 Task: Create a due date automation trigger when advanced on, on the wednesday after a card is due add content with a name not starting with resume at 11:00 AM.
Action: Mouse moved to (1236, 177)
Screenshot: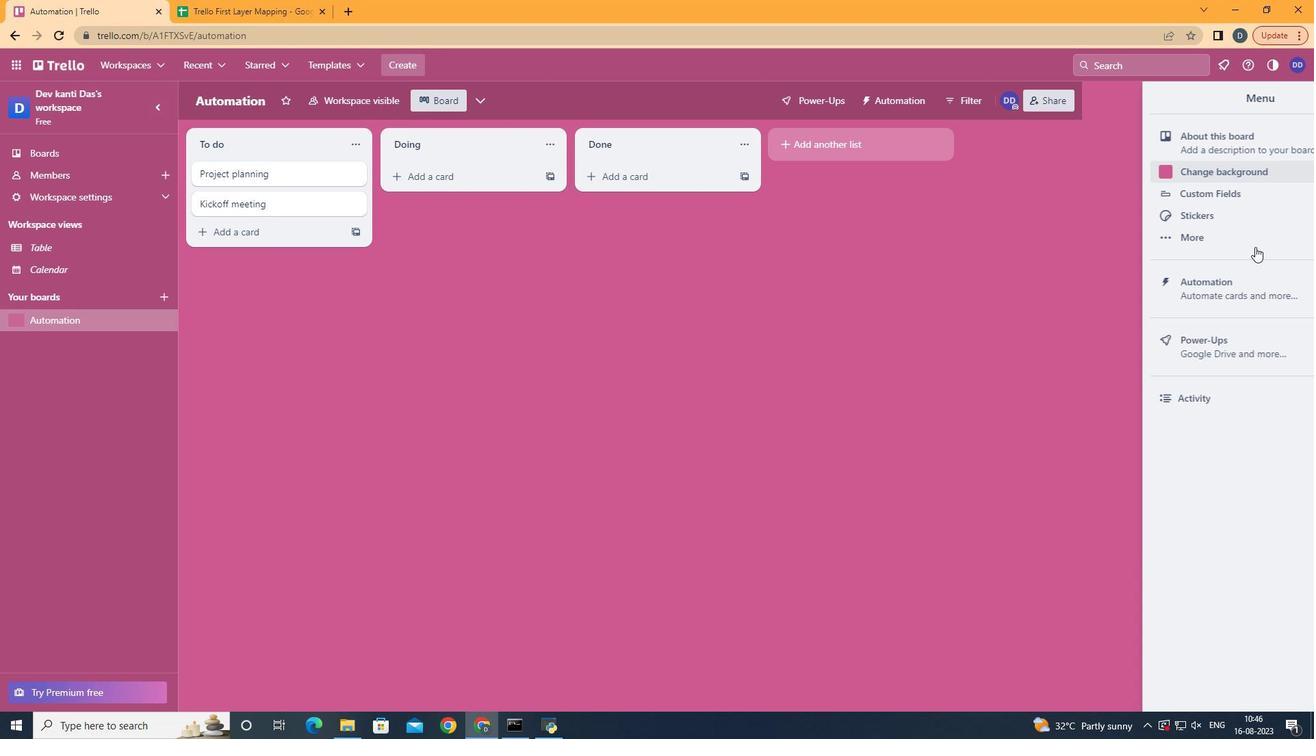 
Action: Mouse pressed left at (1236, 177)
Screenshot: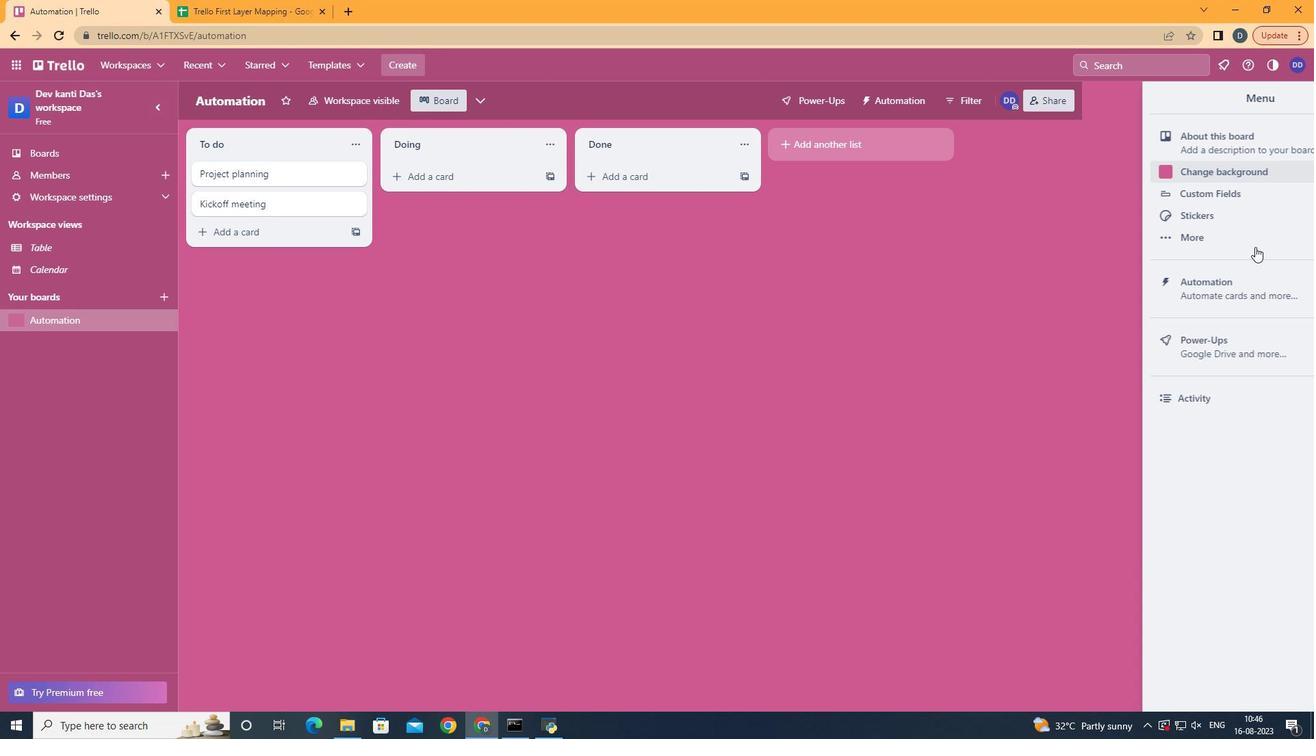 
Action: Mouse moved to (1174, 329)
Screenshot: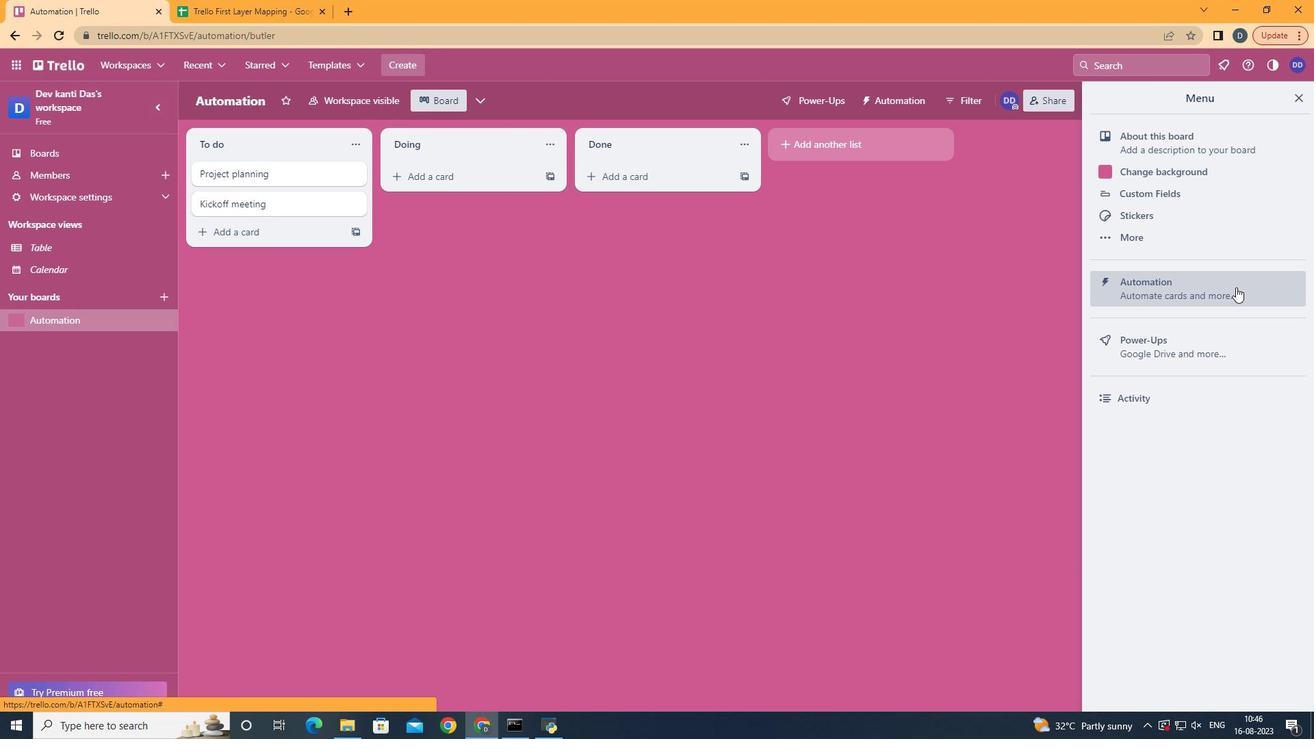 
Action: Mouse pressed left at (1174, 329)
Screenshot: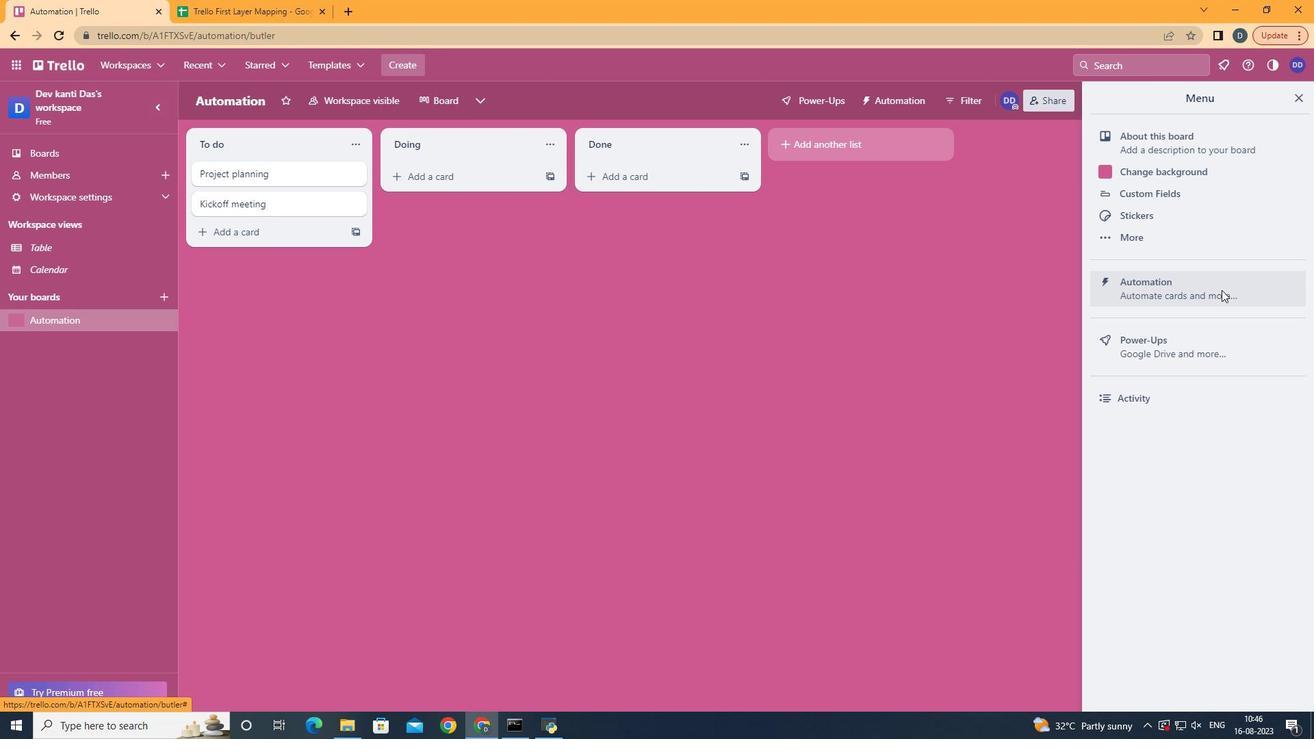 
Action: Mouse moved to (288, 314)
Screenshot: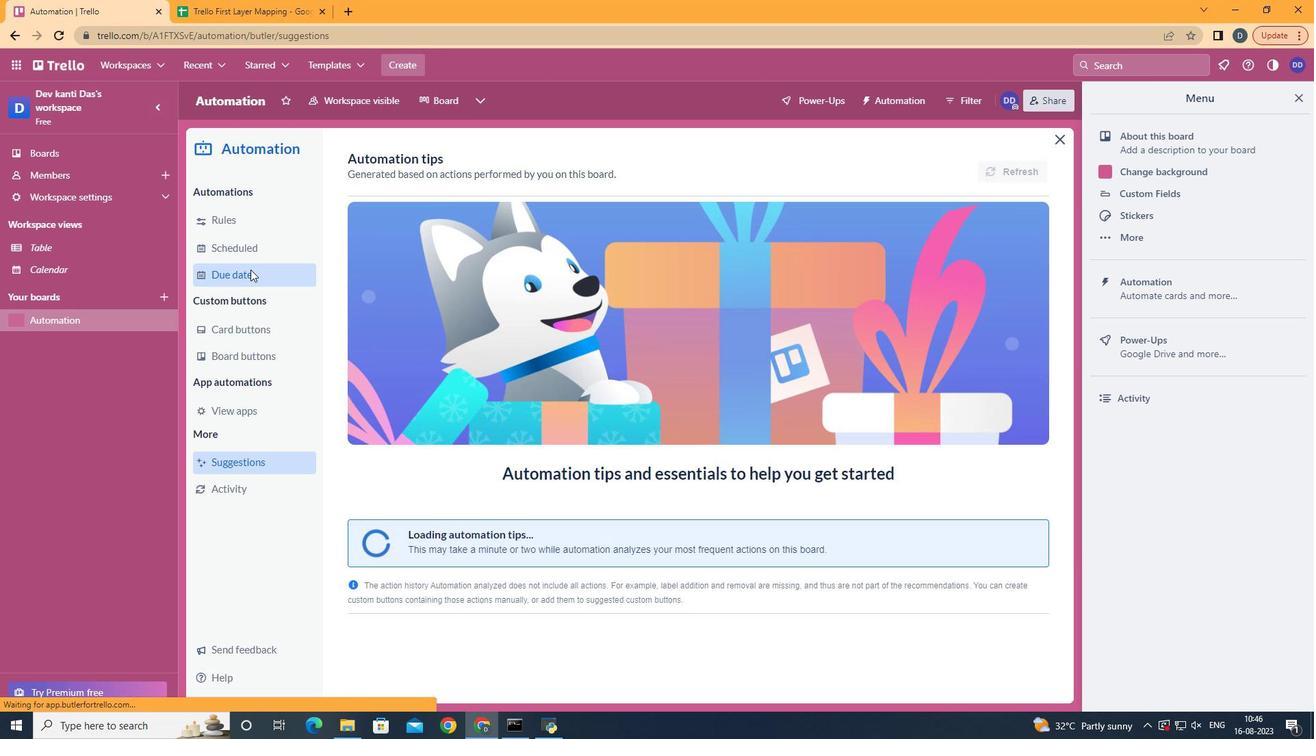 
Action: Mouse pressed left at (288, 314)
Screenshot: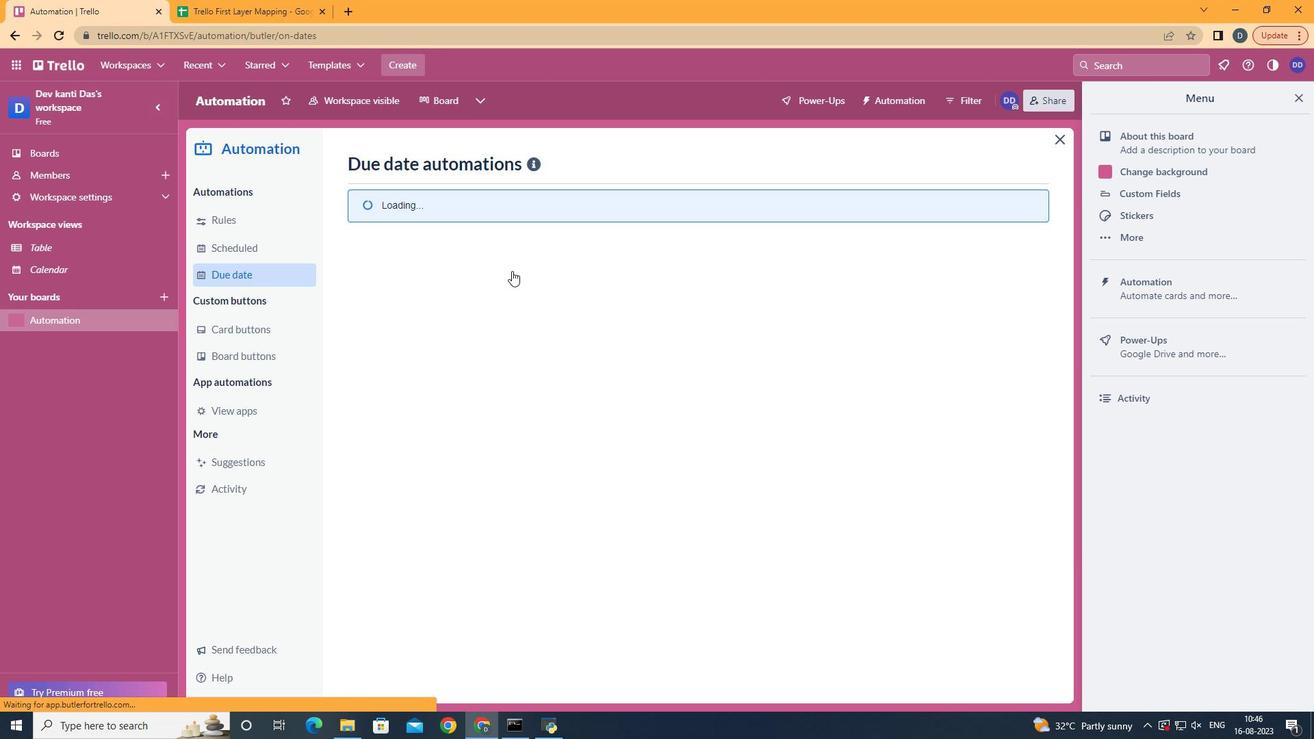 
Action: Mouse moved to (926, 221)
Screenshot: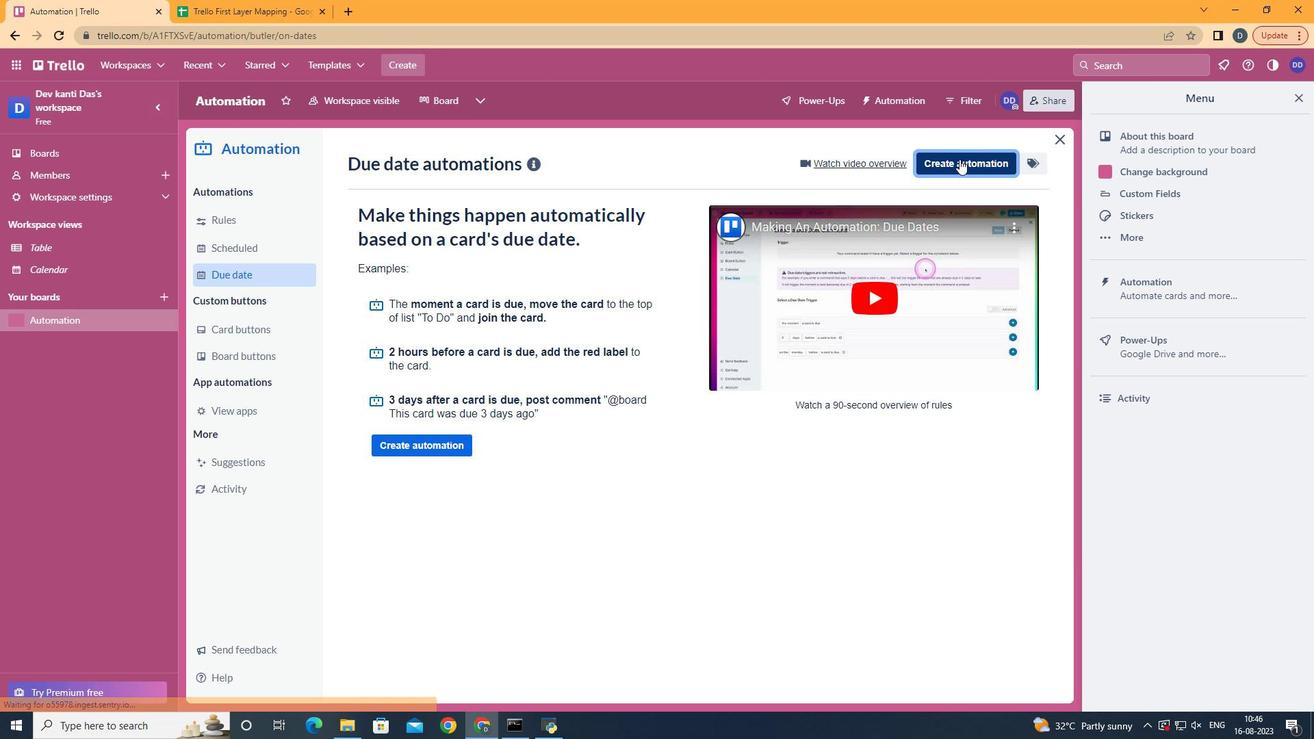 
Action: Mouse pressed left at (926, 221)
Screenshot: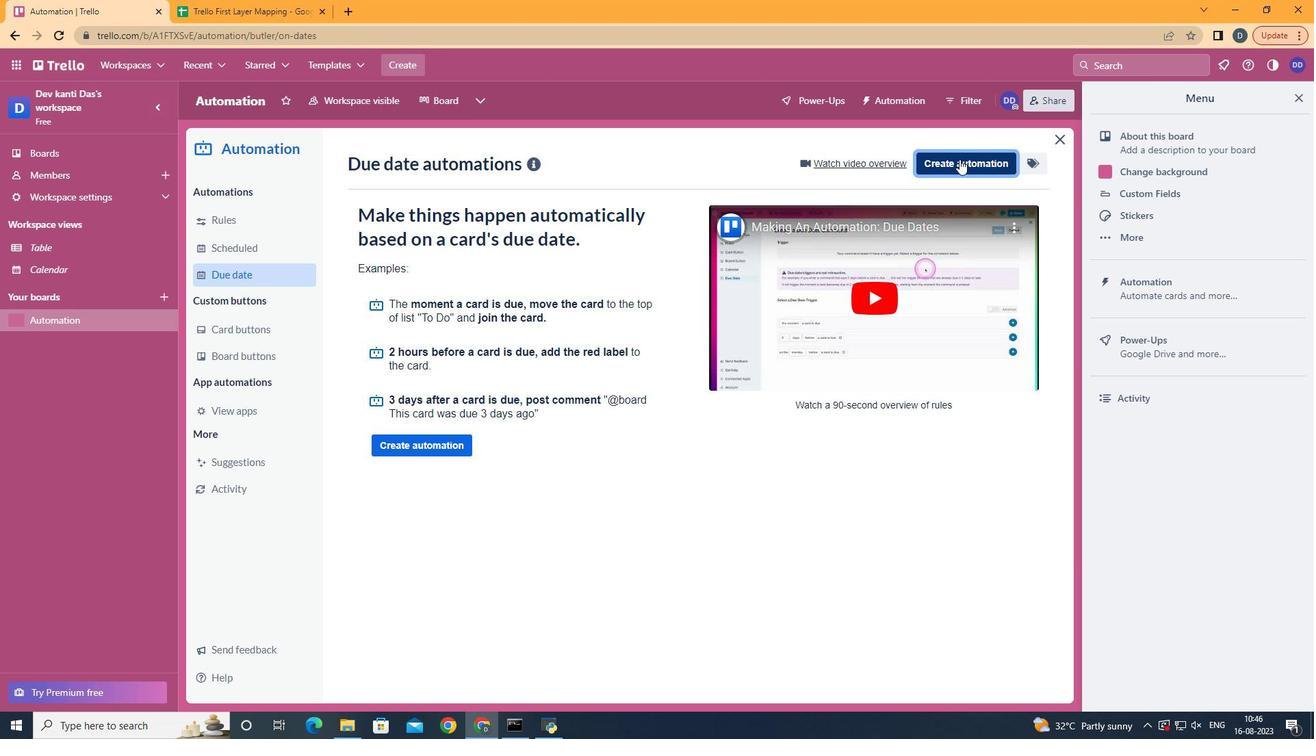 
Action: Mouse moved to (711, 341)
Screenshot: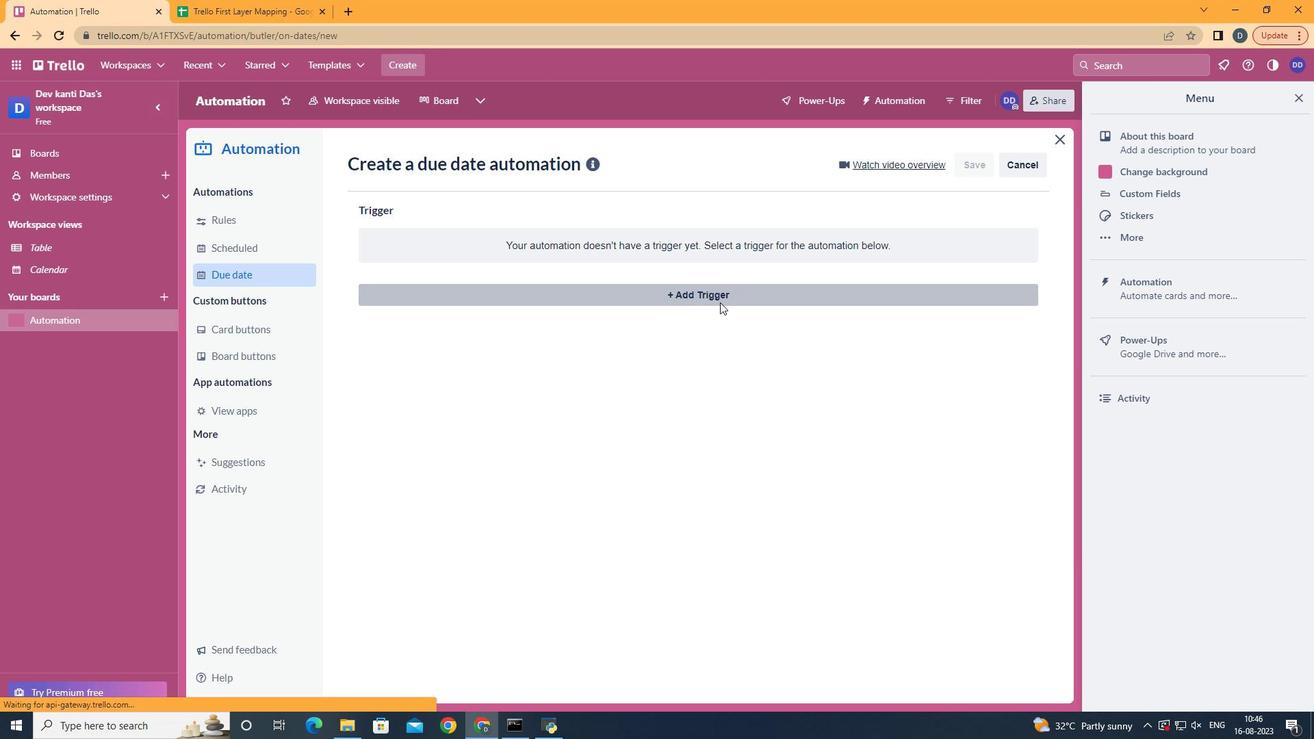
Action: Mouse pressed left at (711, 341)
Screenshot: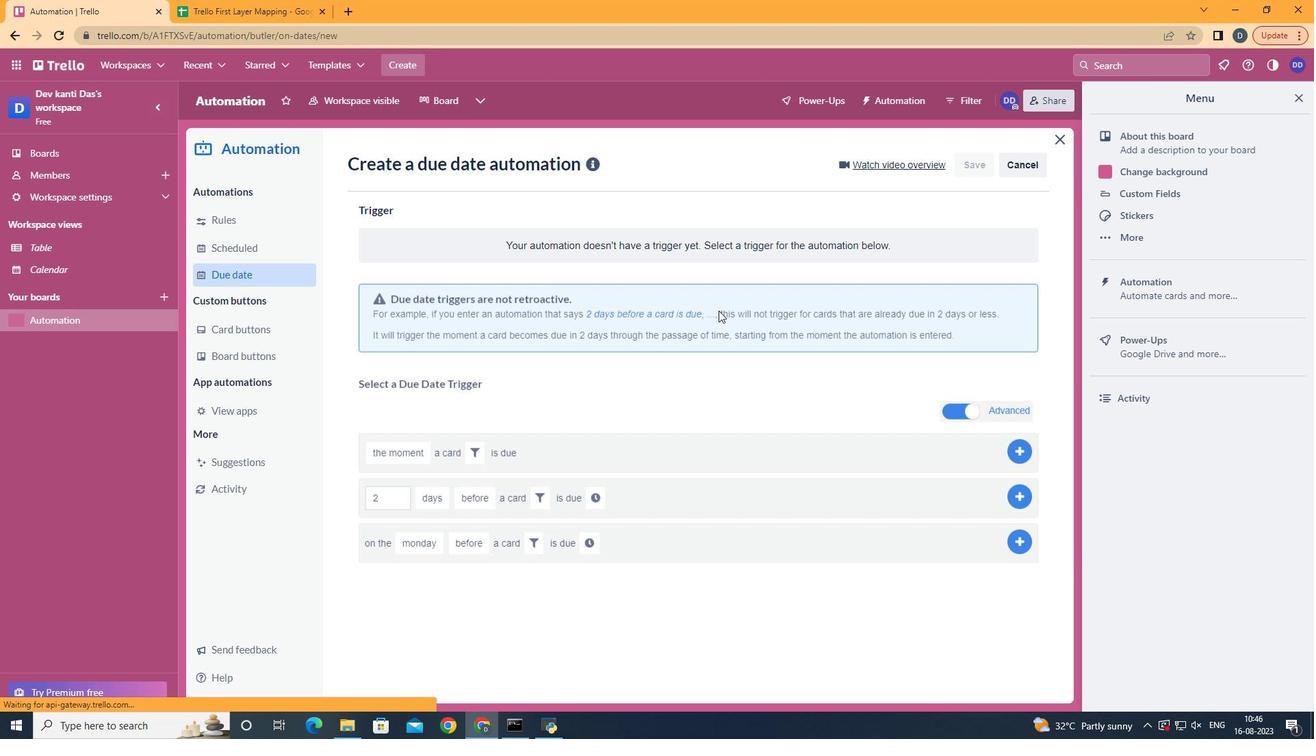 
Action: Mouse moved to (450, 436)
Screenshot: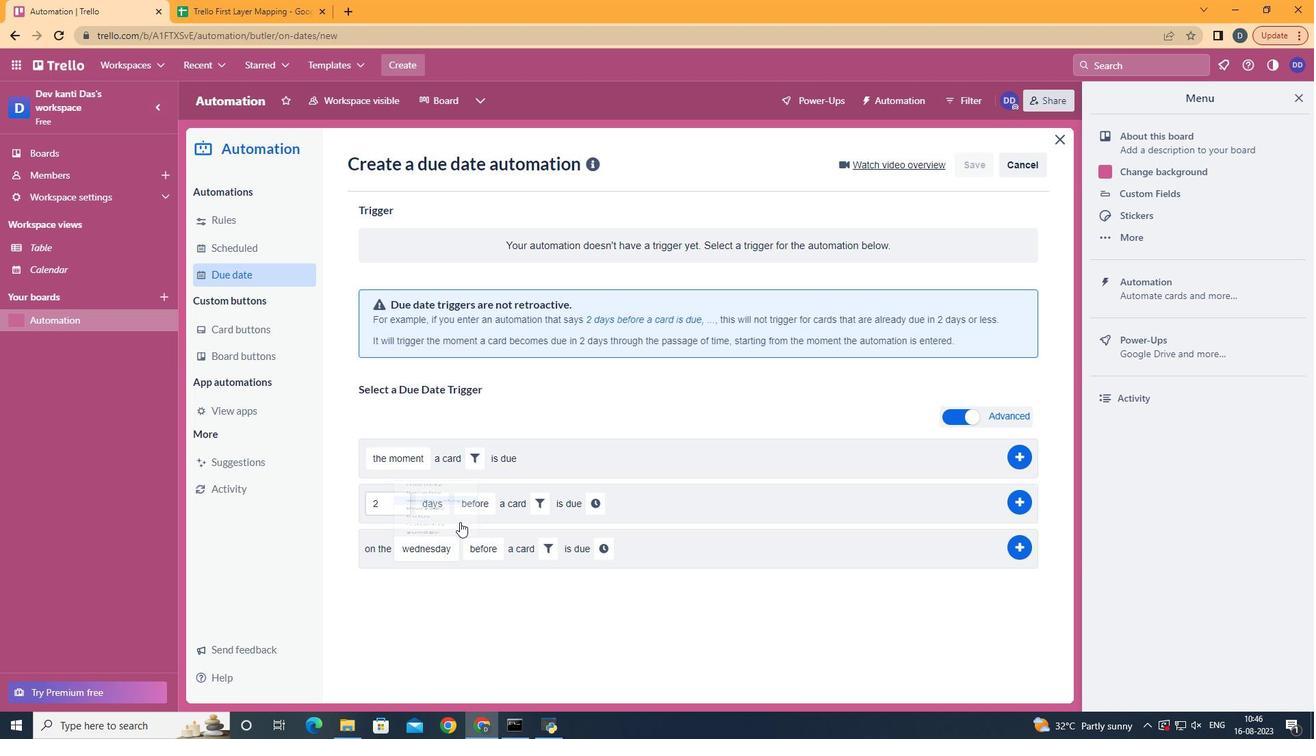 
Action: Mouse pressed left at (450, 436)
Screenshot: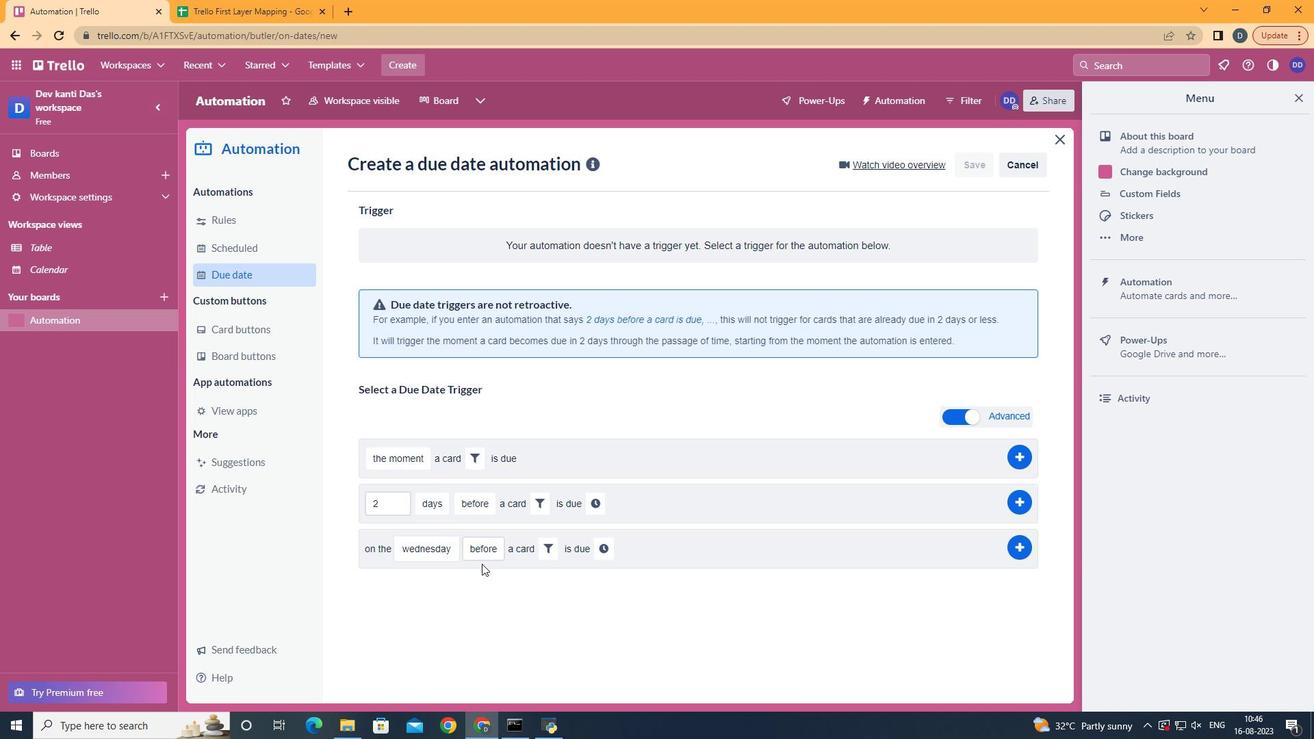 
Action: Mouse moved to (516, 587)
Screenshot: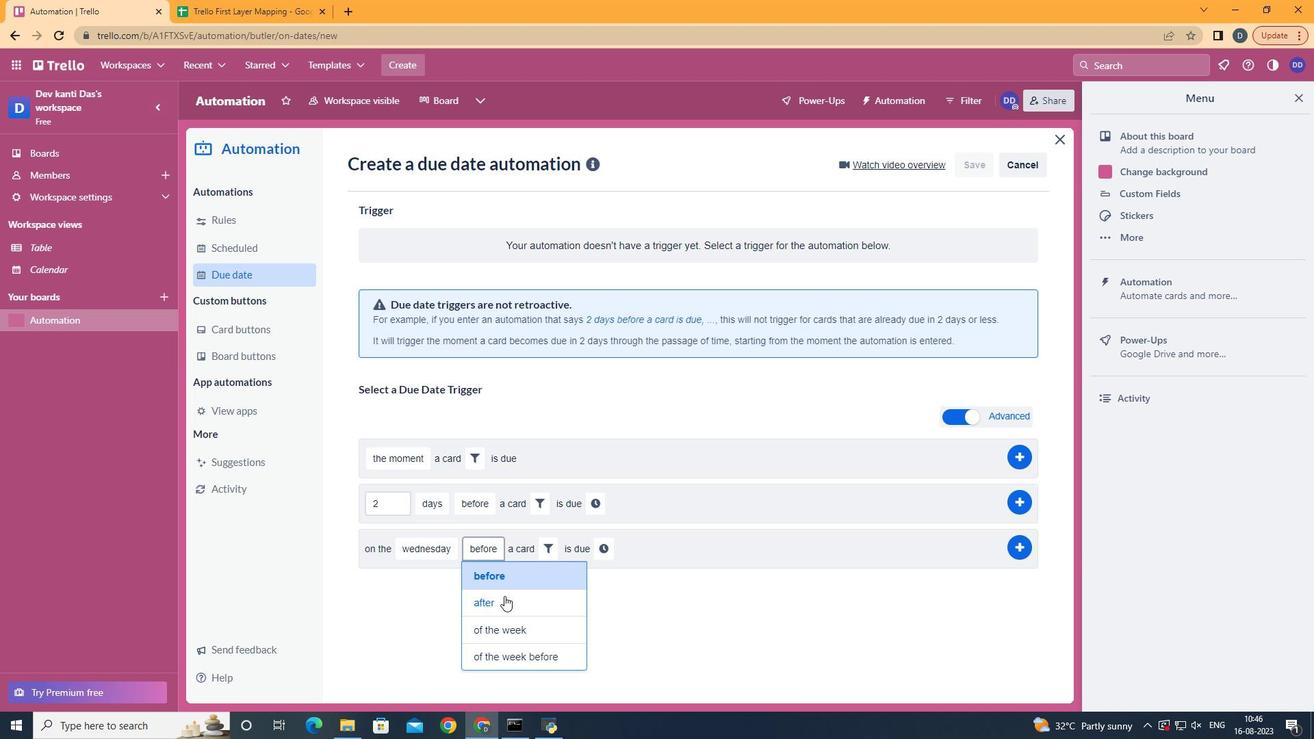 
Action: Mouse pressed left at (516, 587)
Screenshot: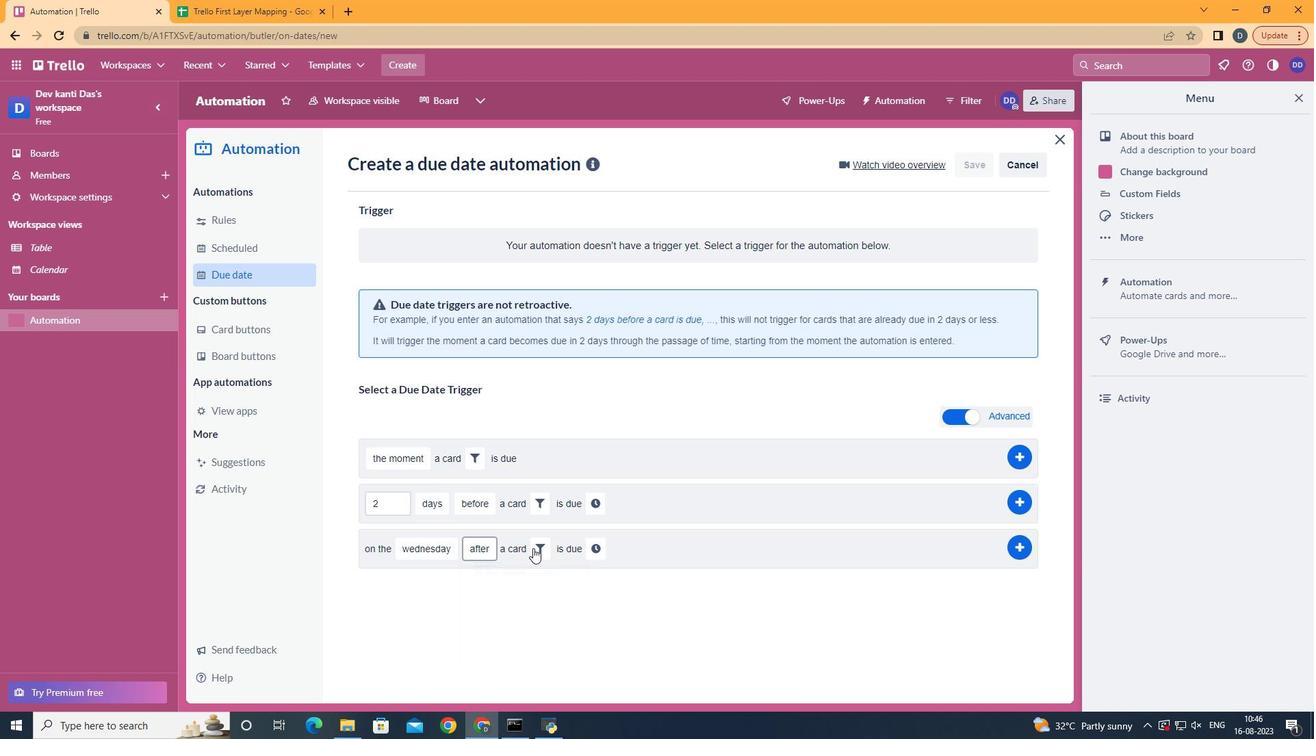 
Action: Mouse moved to (548, 542)
Screenshot: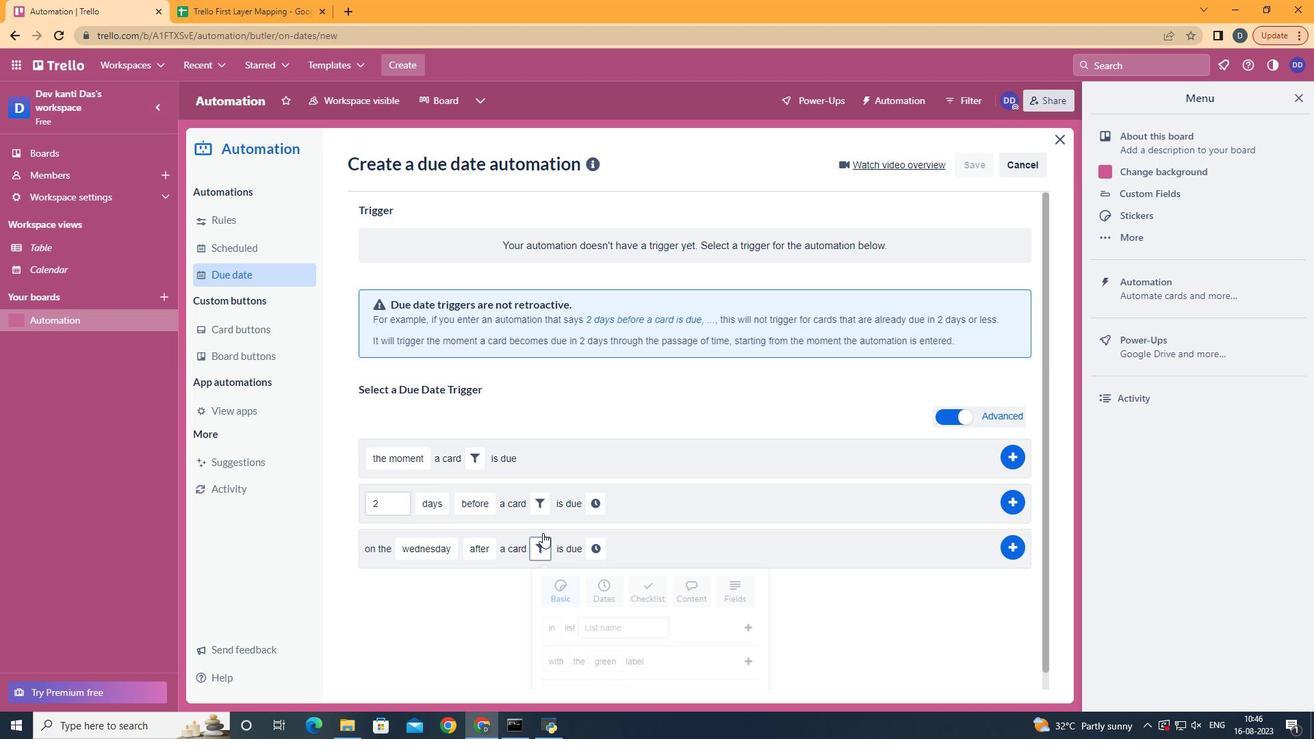 
Action: Mouse pressed left at (548, 542)
Screenshot: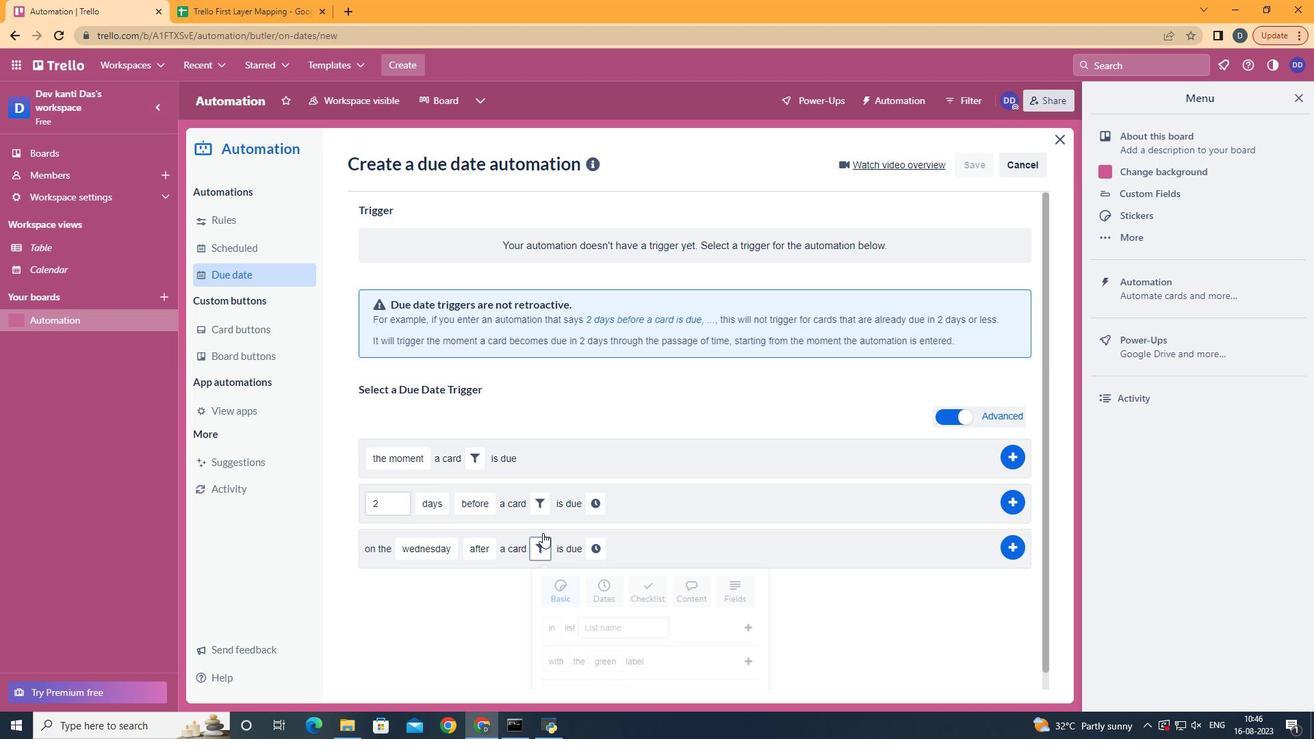 
Action: Mouse moved to (705, 581)
Screenshot: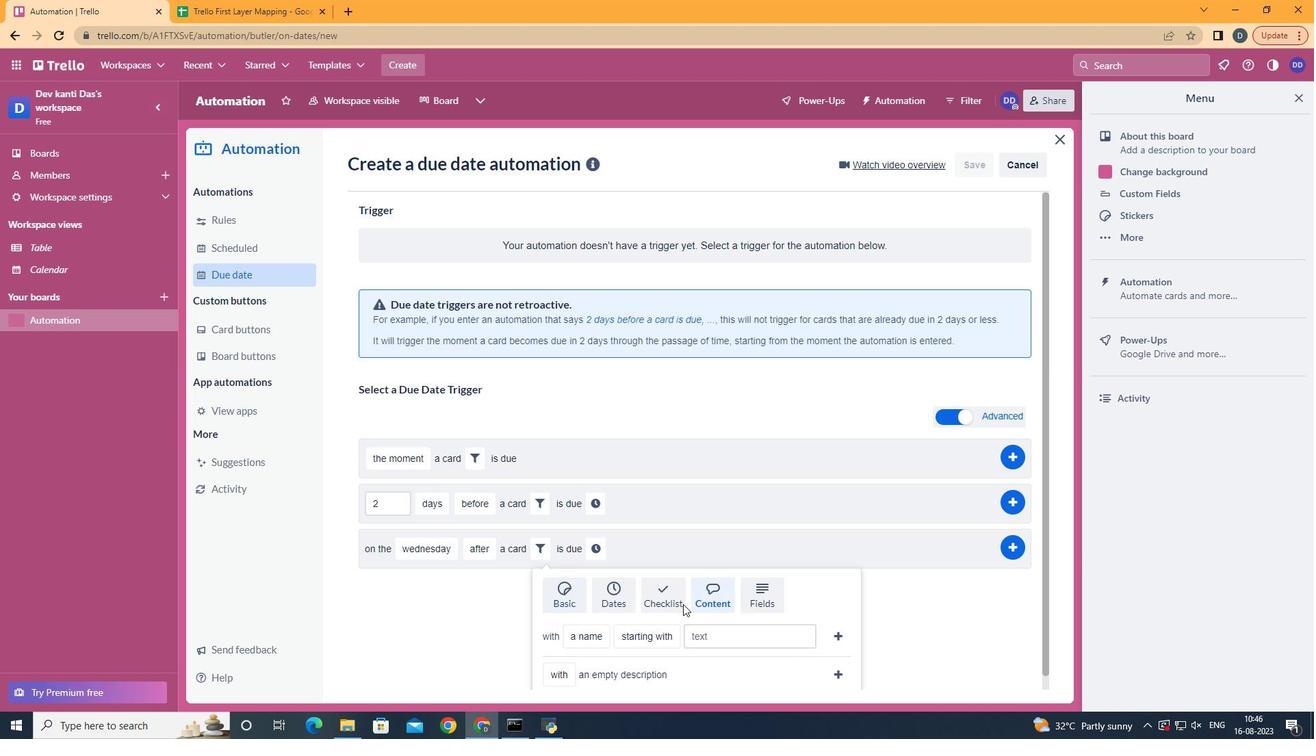 
Action: Mouse pressed left at (705, 581)
Screenshot: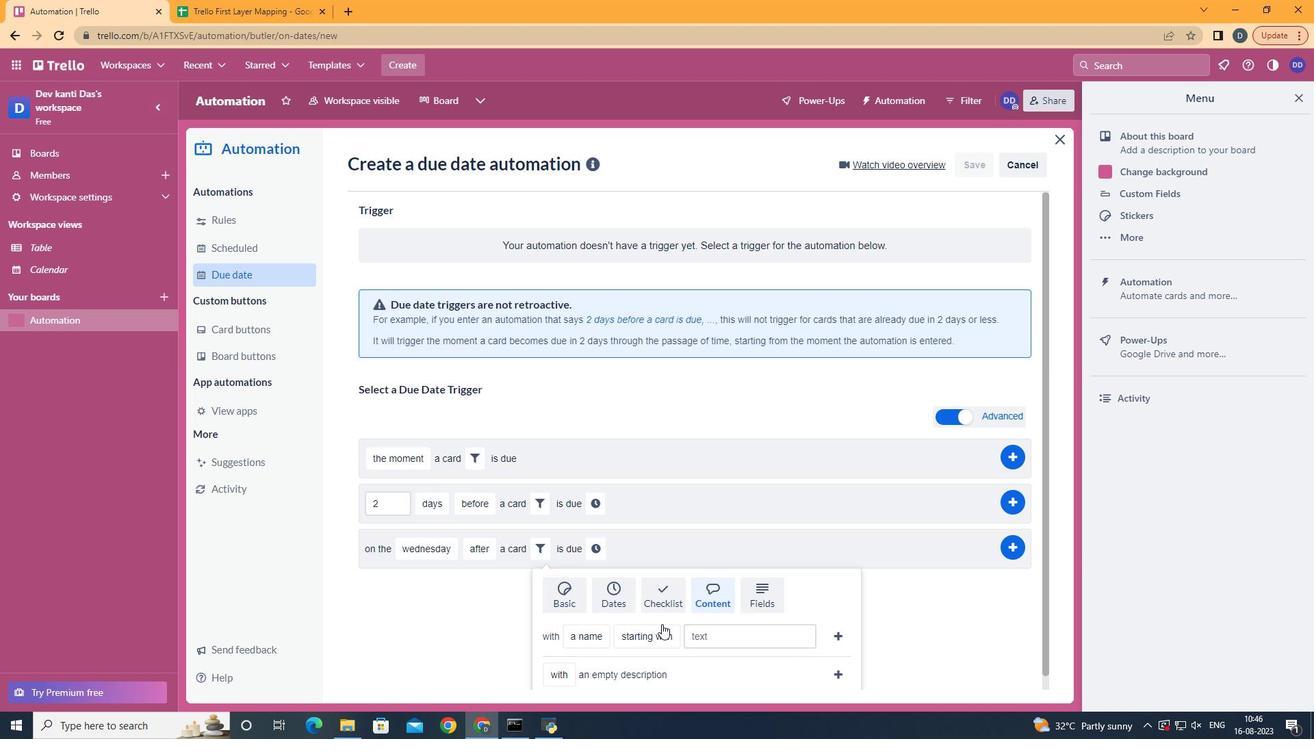 
Action: Mouse moved to (664, 546)
Screenshot: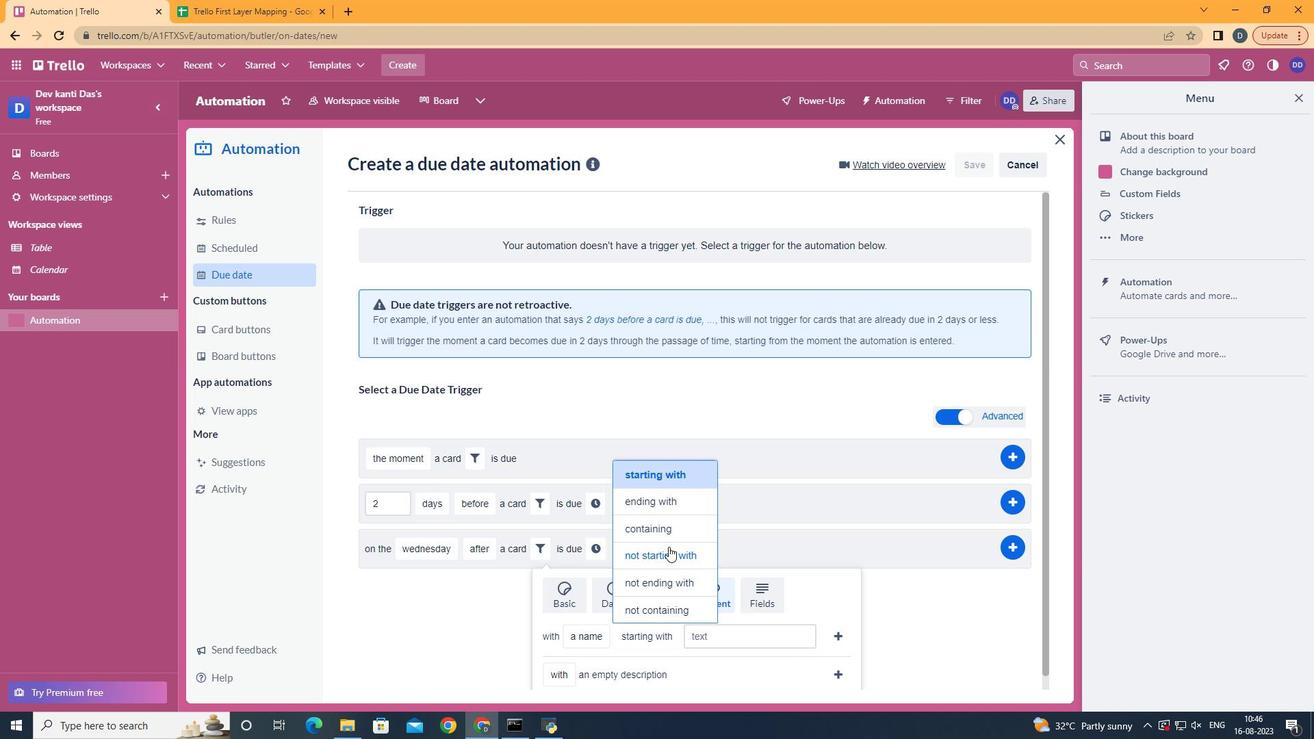 
Action: Mouse pressed left at (664, 546)
Screenshot: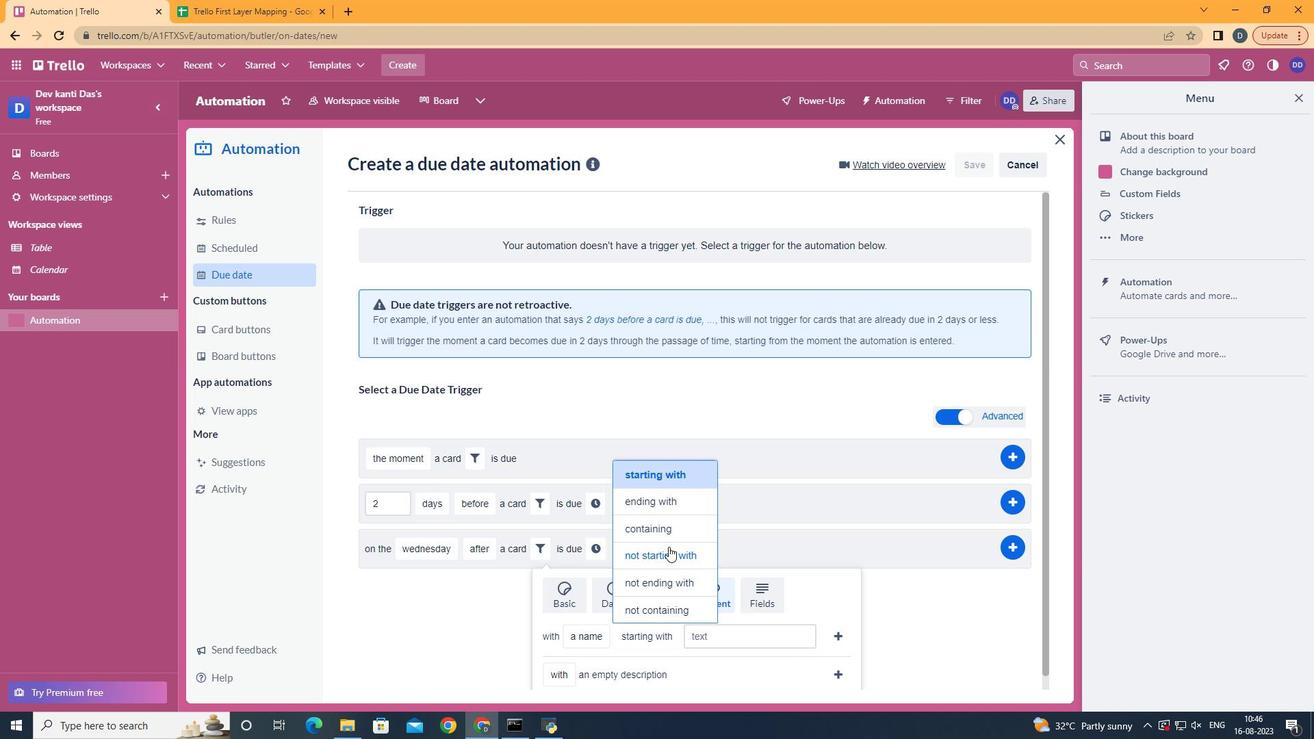 
Action: Mouse moved to (742, 611)
Screenshot: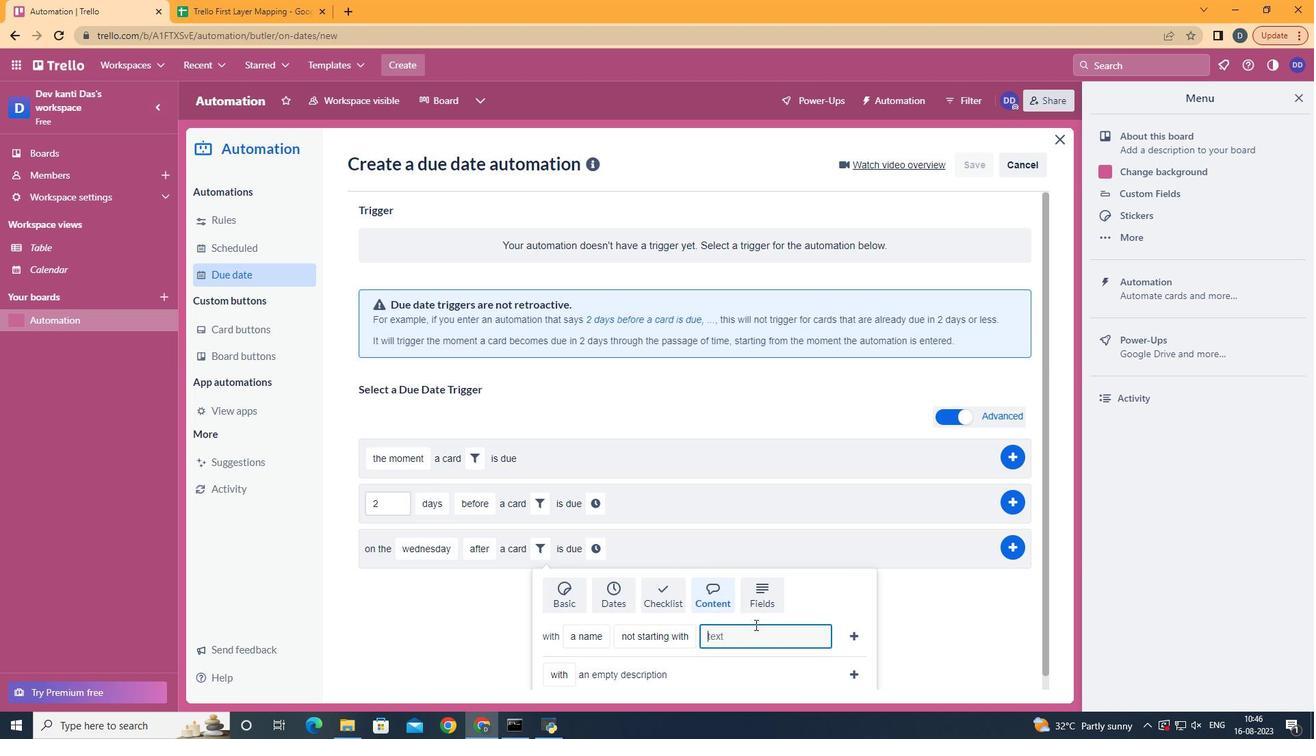 
Action: Mouse pressed left at (742, 611)
Screenshot: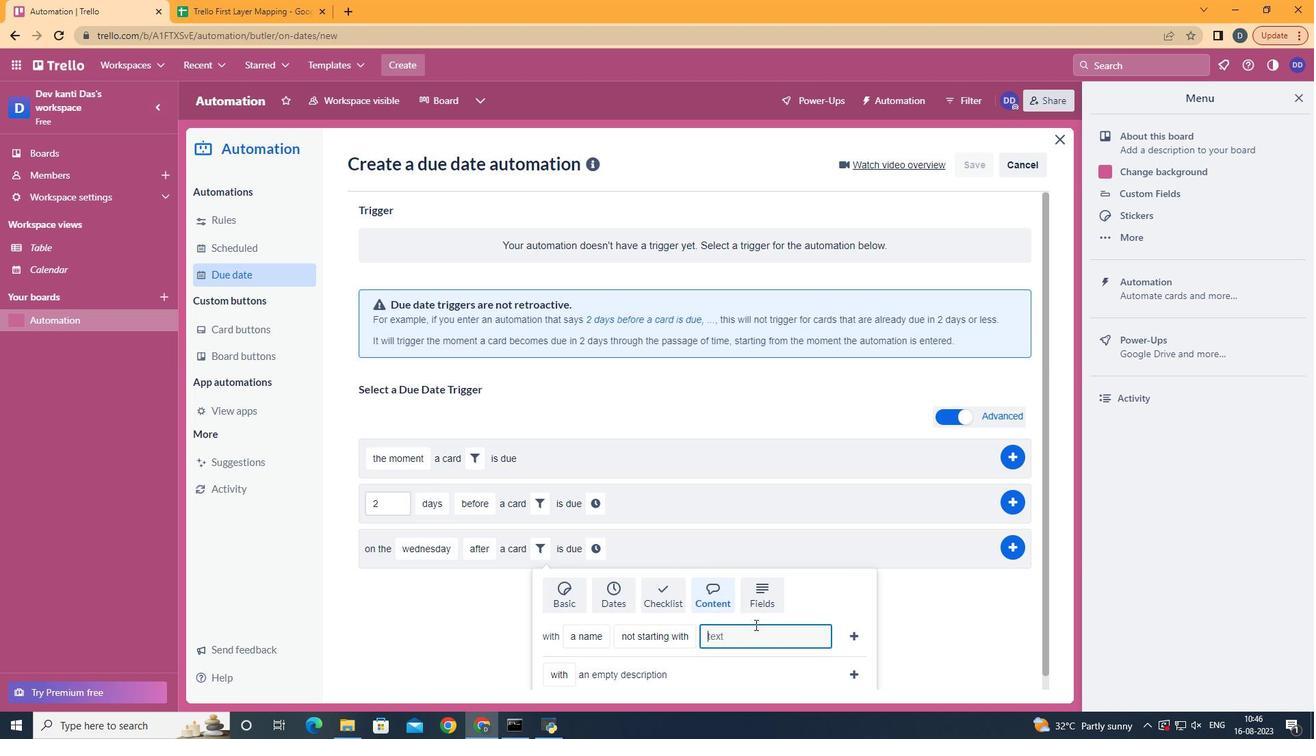 
Action: Mouse moved to (742, 611)
Screenshot: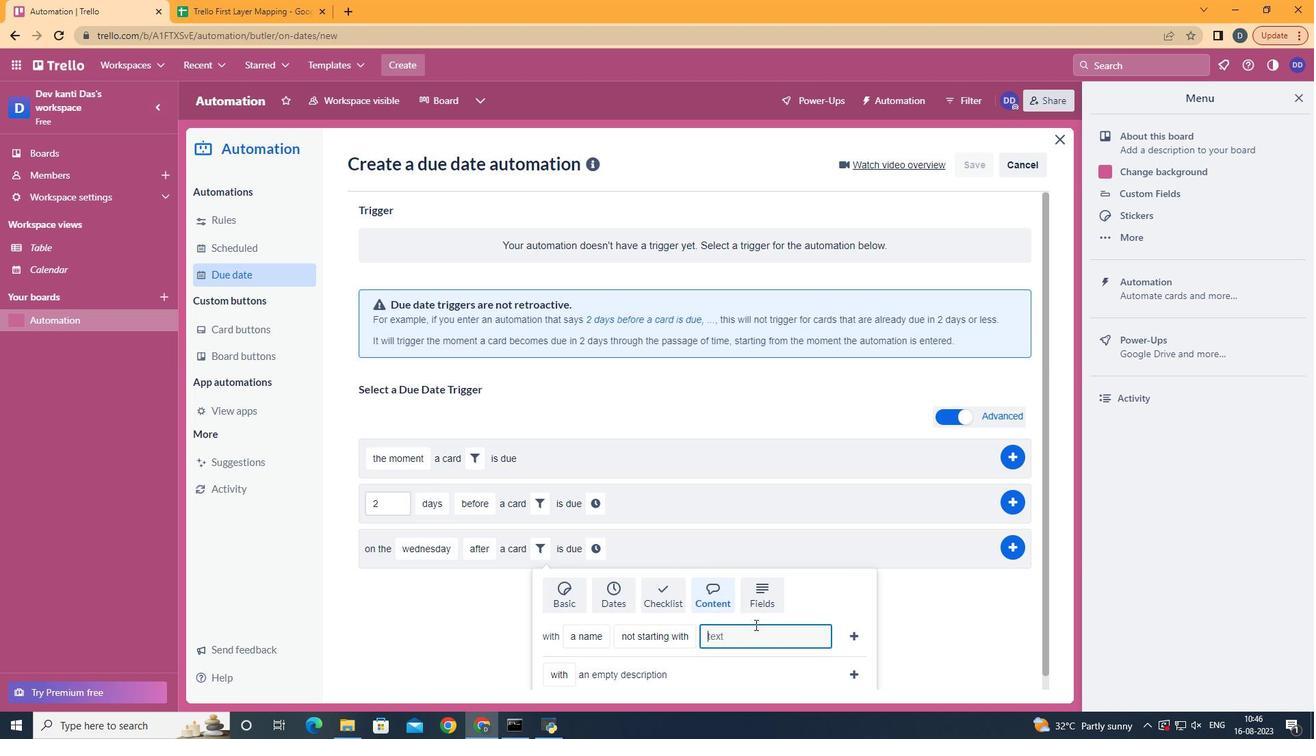 
Action: Key pressed resume
Screenshot: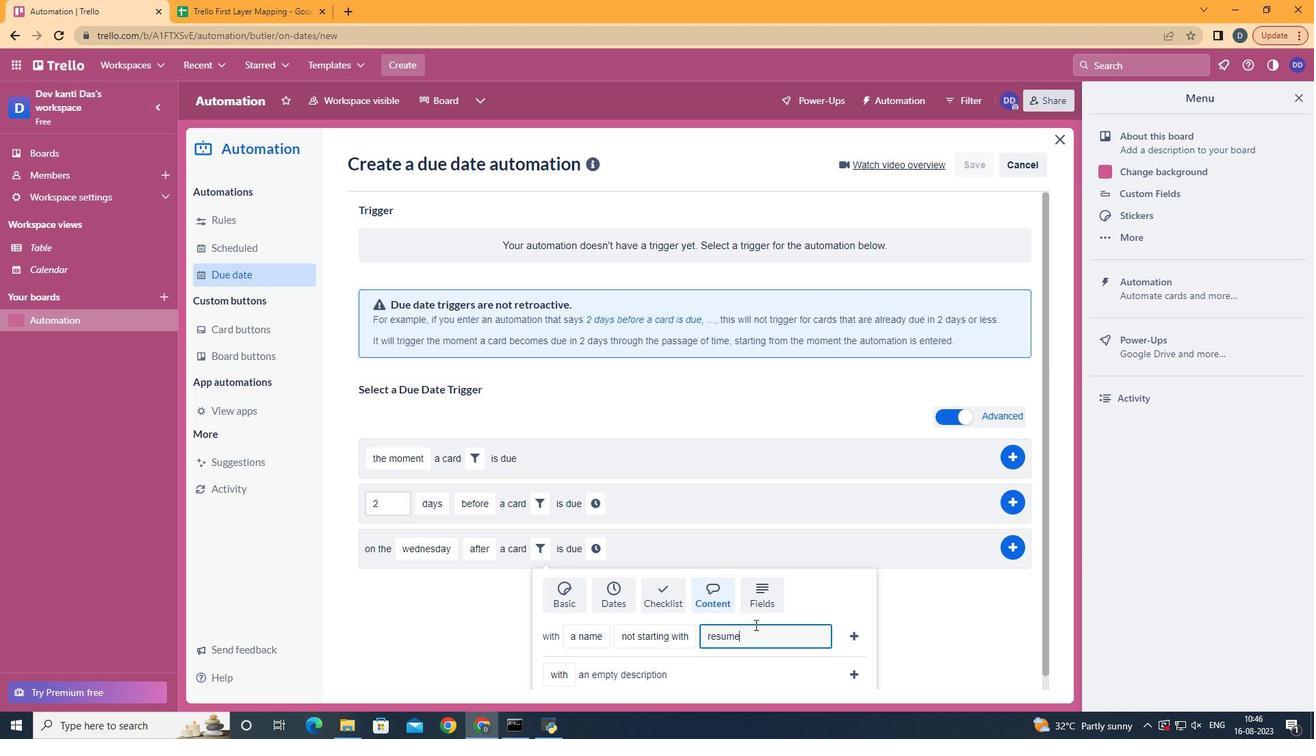 
Action: Mouse moved to (822, 618)
Screenshot: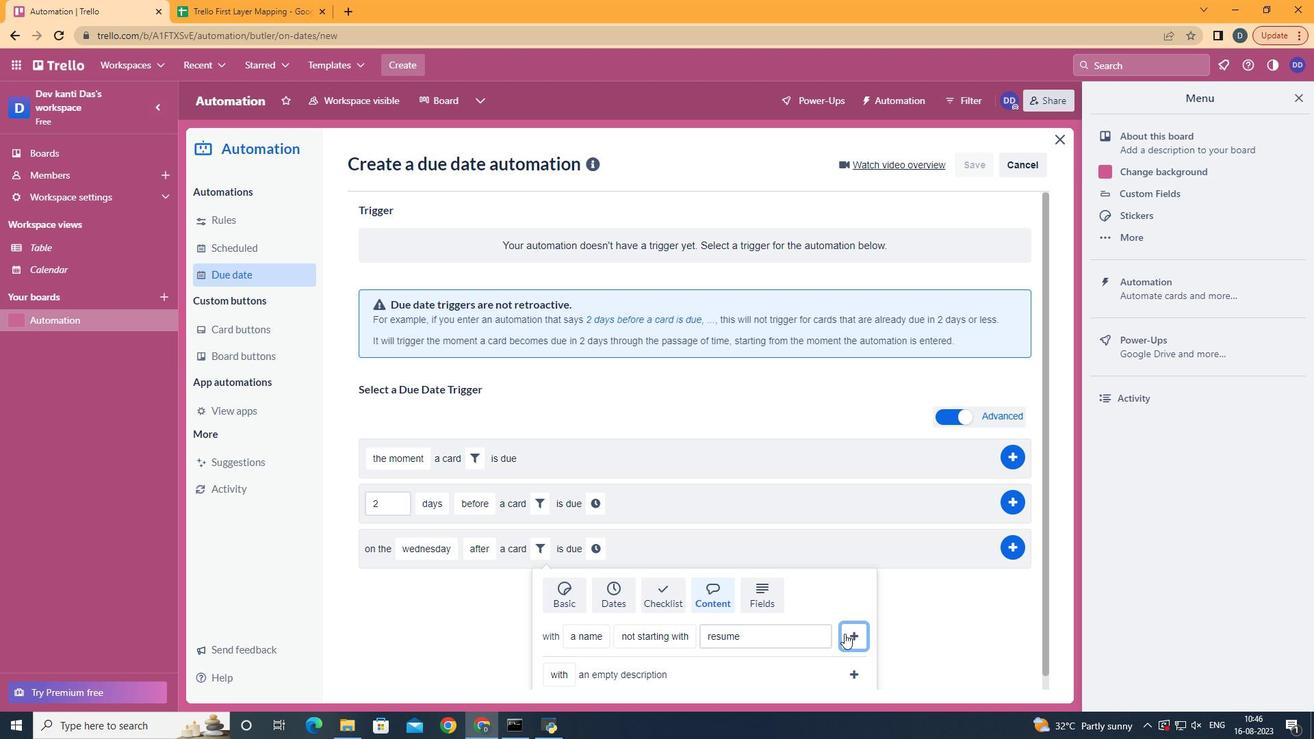 
Action: Mouse pressed left at (822, 618)
Screenshot: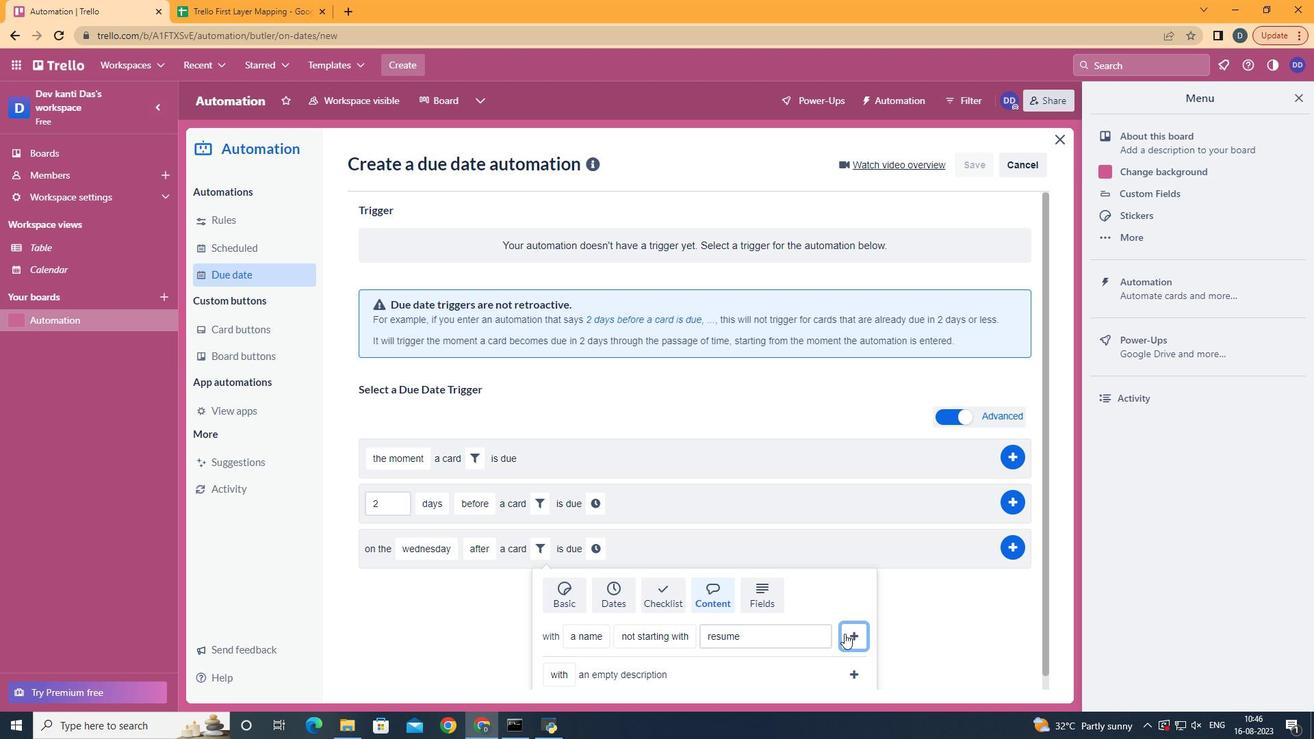 
Action: Mouse moved to (770, 553)
Screenshot: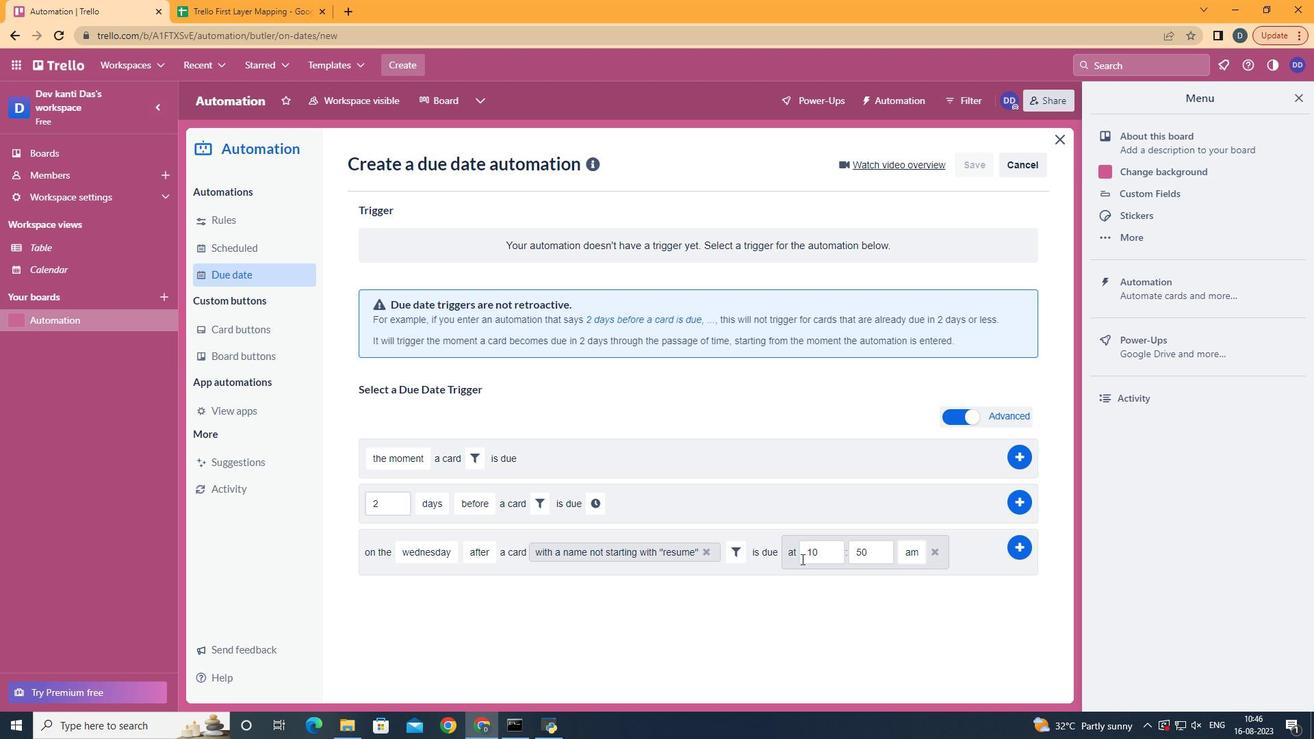 
Action: Mouse pressed left at (770, 553)
Screenshot: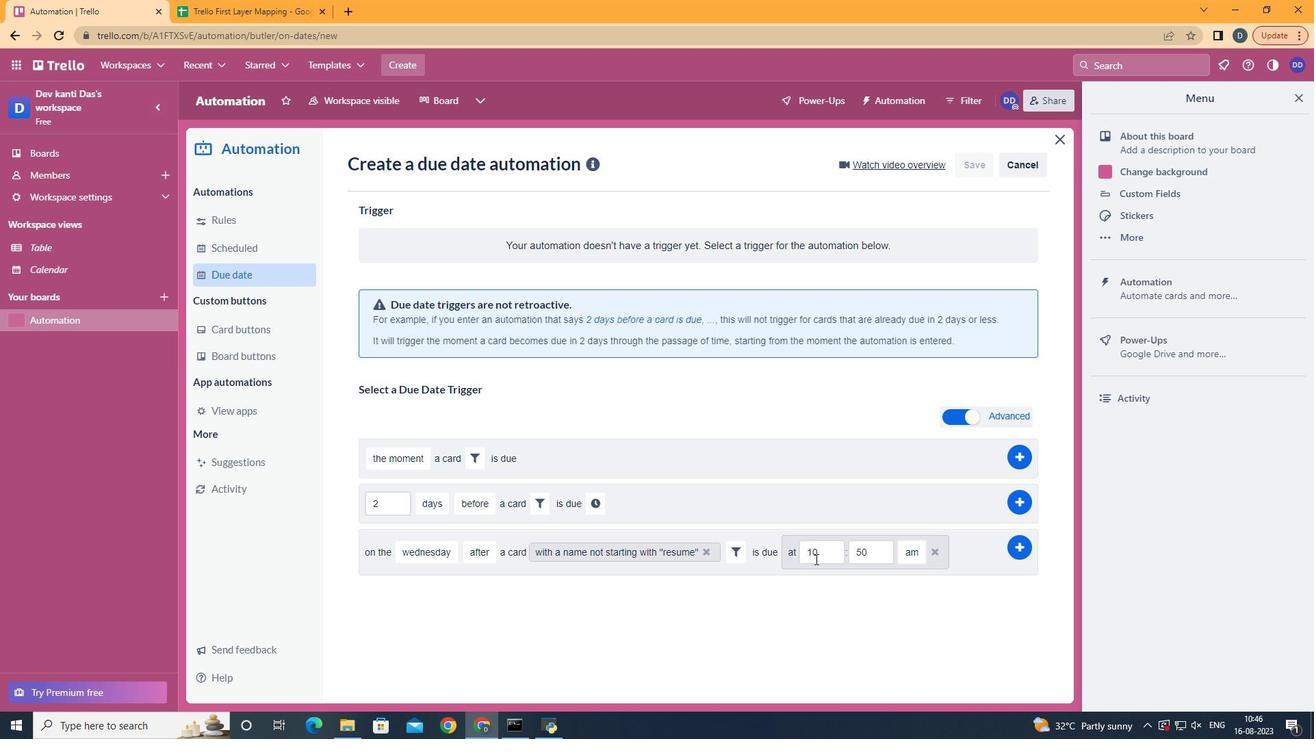 
Action: Mouse moved to (798, 557)
Screenshot: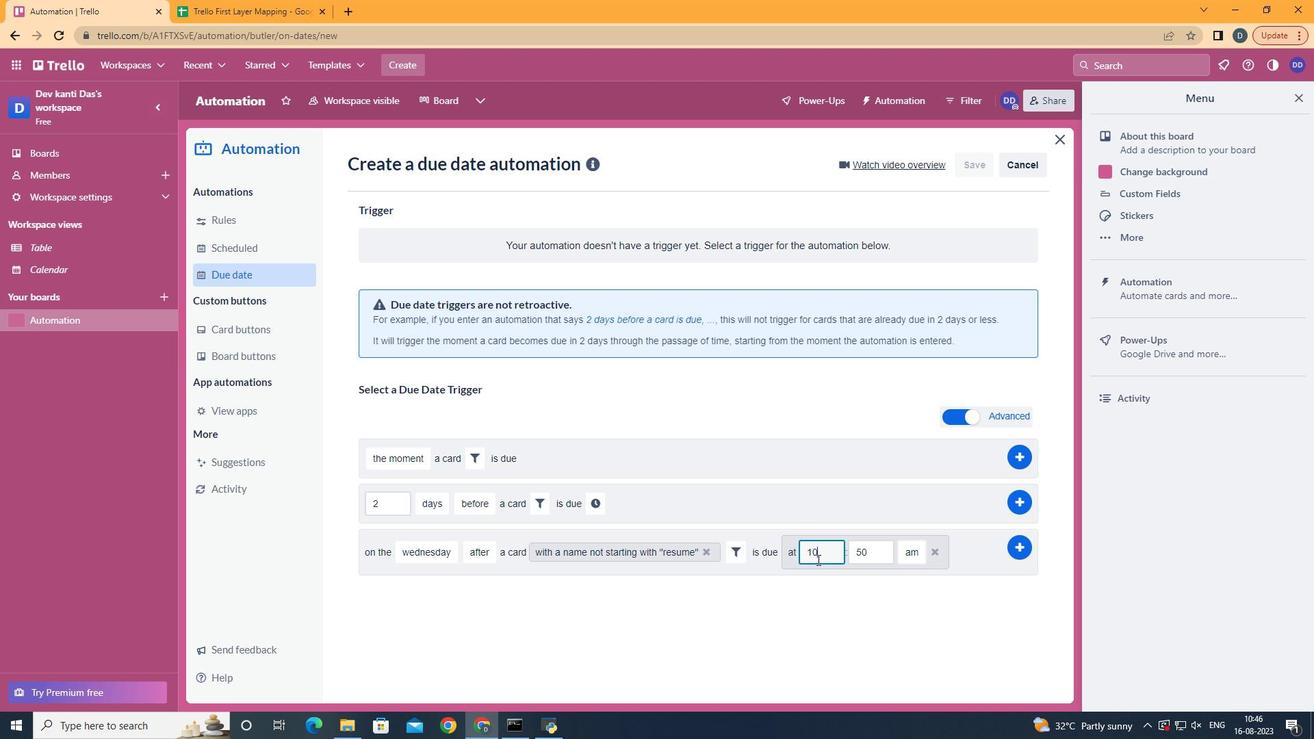 
Action: Mouse pressed left at (798, 557)
Screenshot: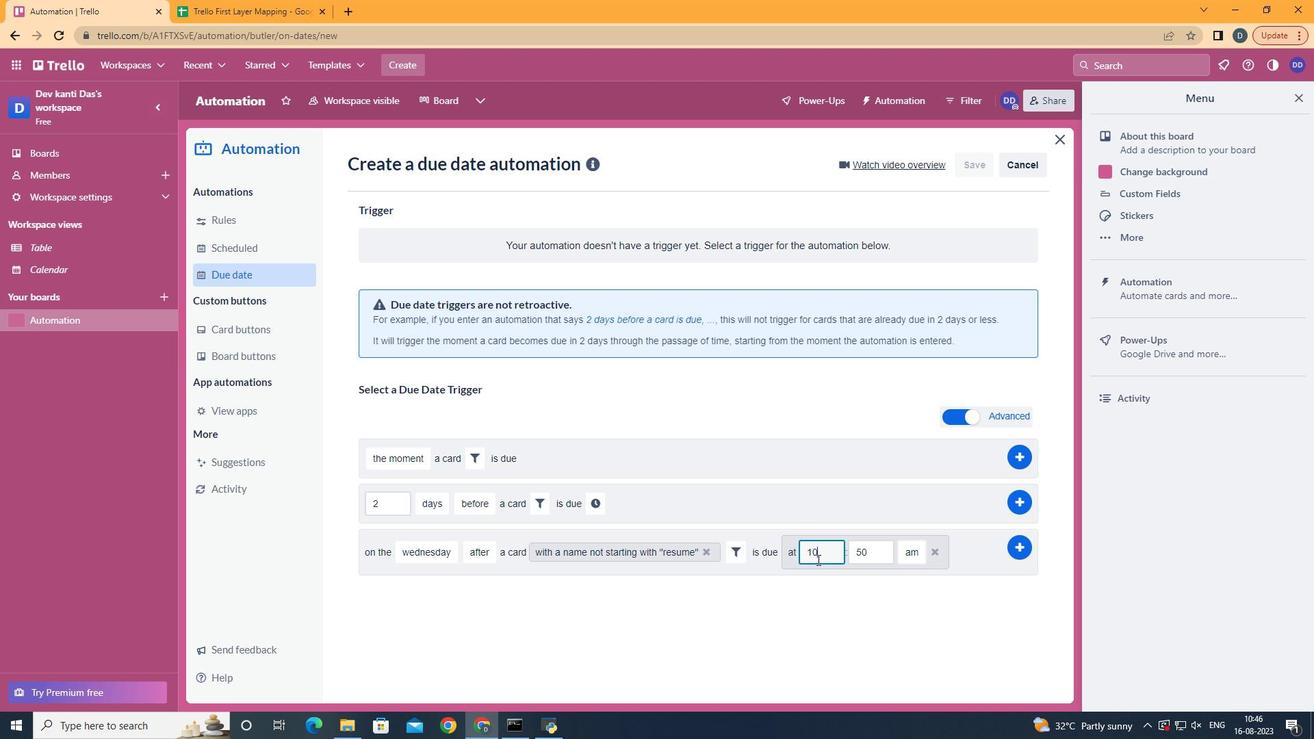 
Action: Key pressed <Key.backspace>1
Screenshot: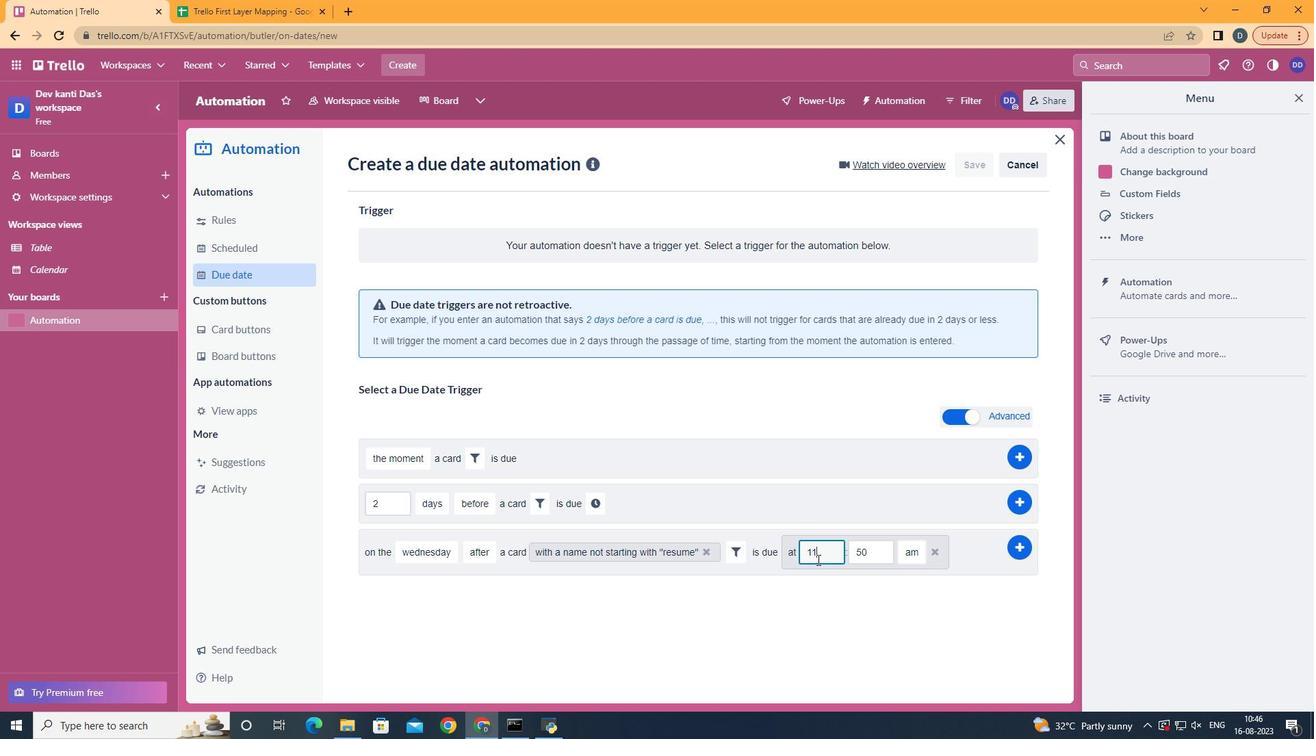 
Action: Mouse moved to (844, 559)
Screenshot: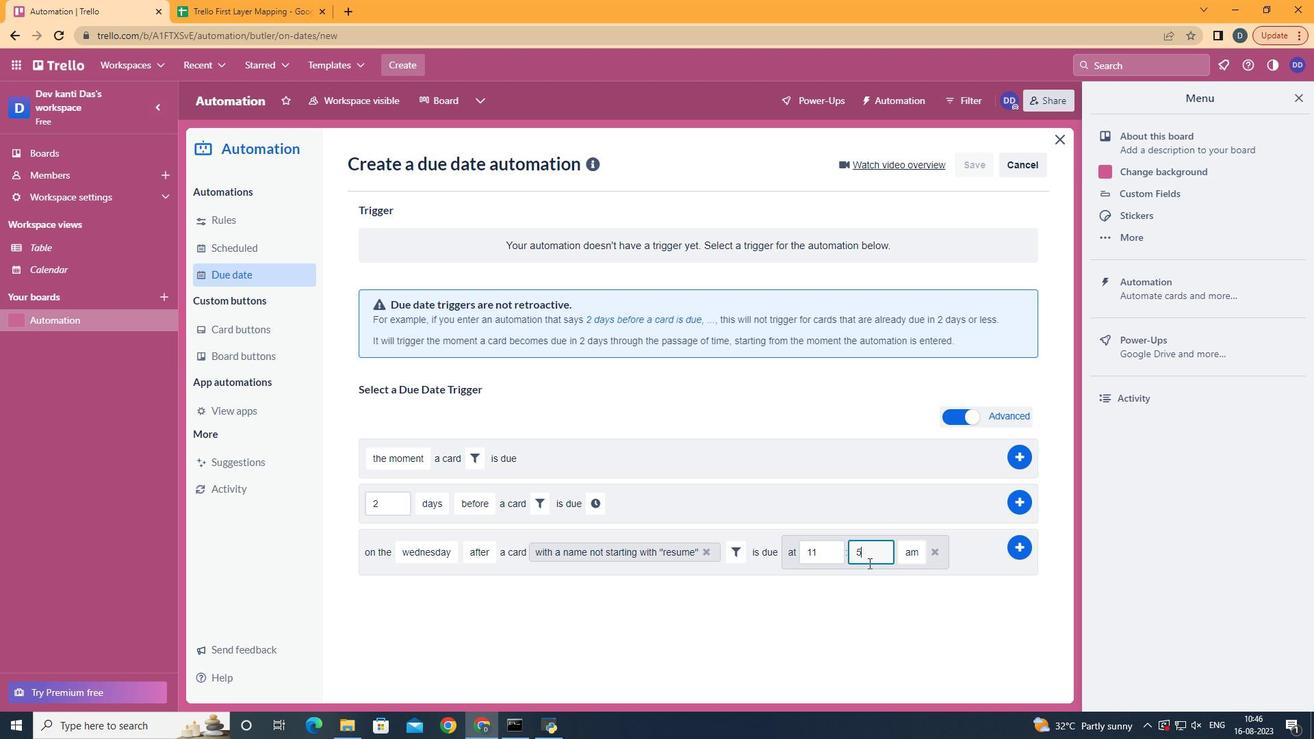 
Action: Mouse pressed left at (844, 559)
Screenshot: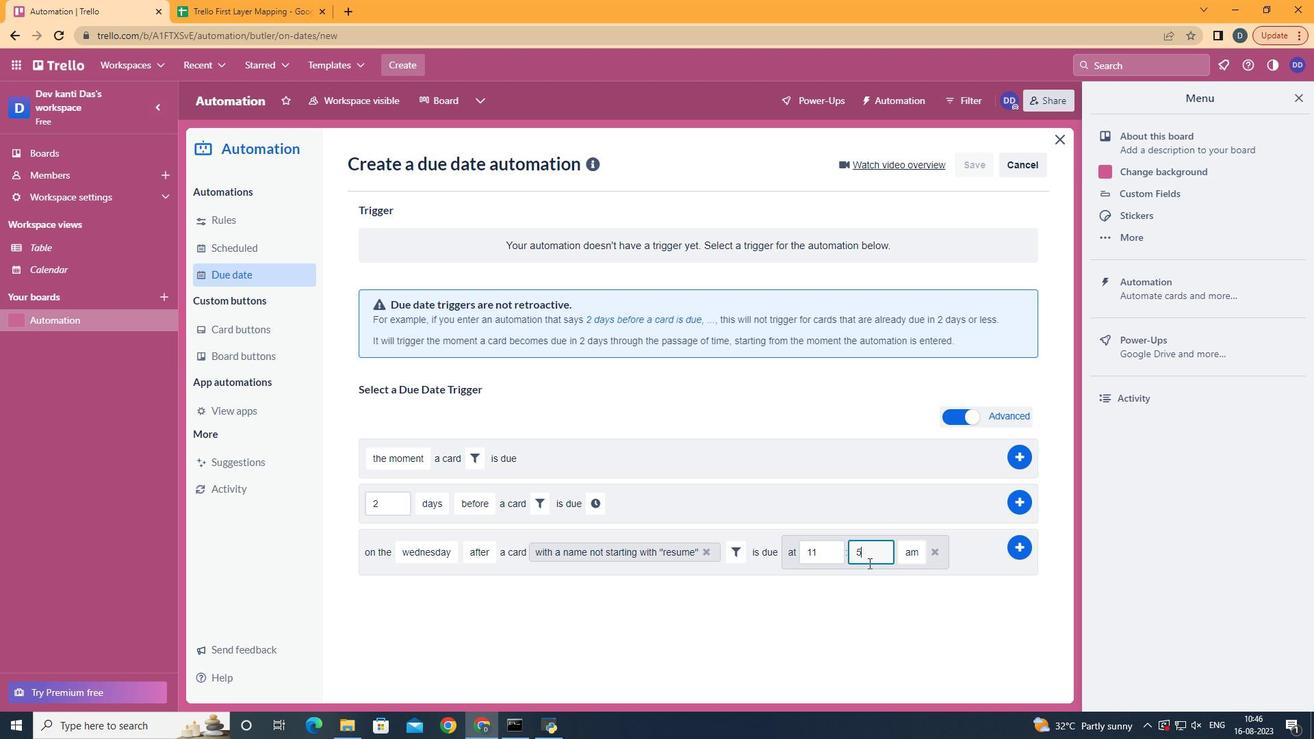 
Action: Key pressed <Key.backspace><Key.backspace>00
Screenshot: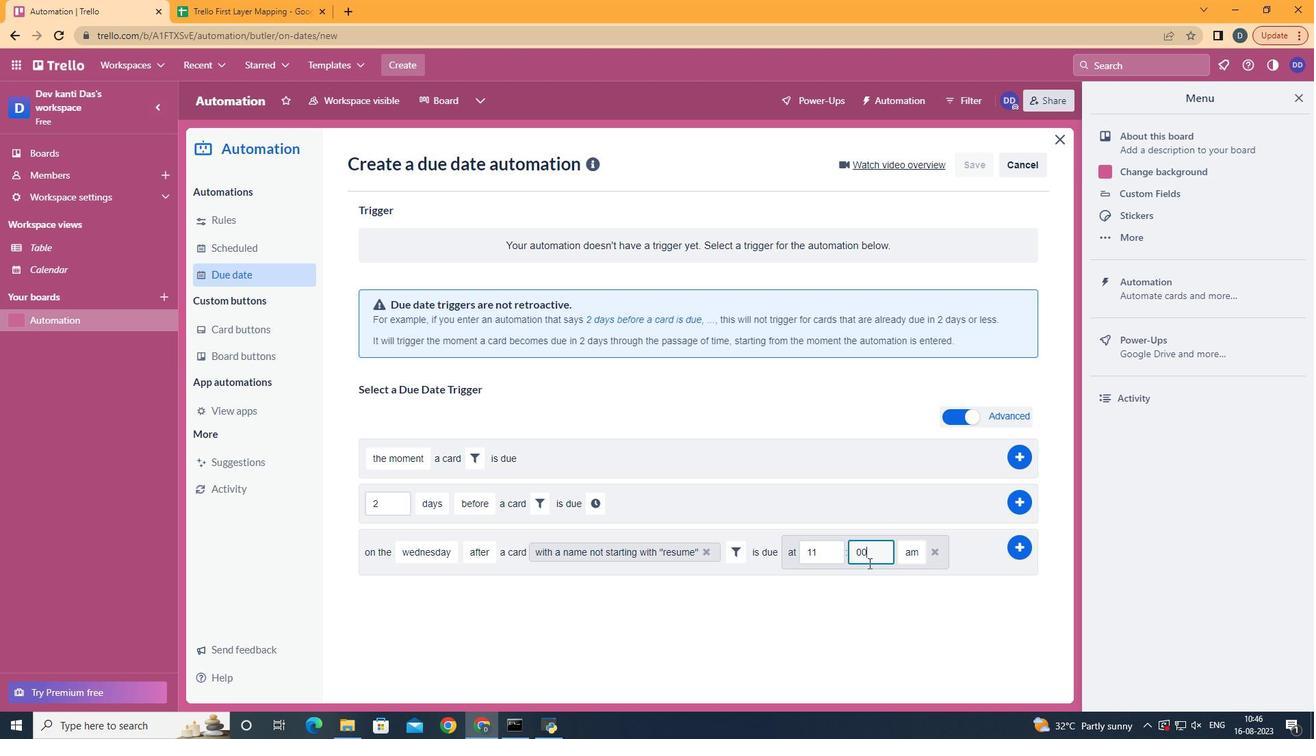 
Action: Mouse moved to (980, 552)
Screenshot: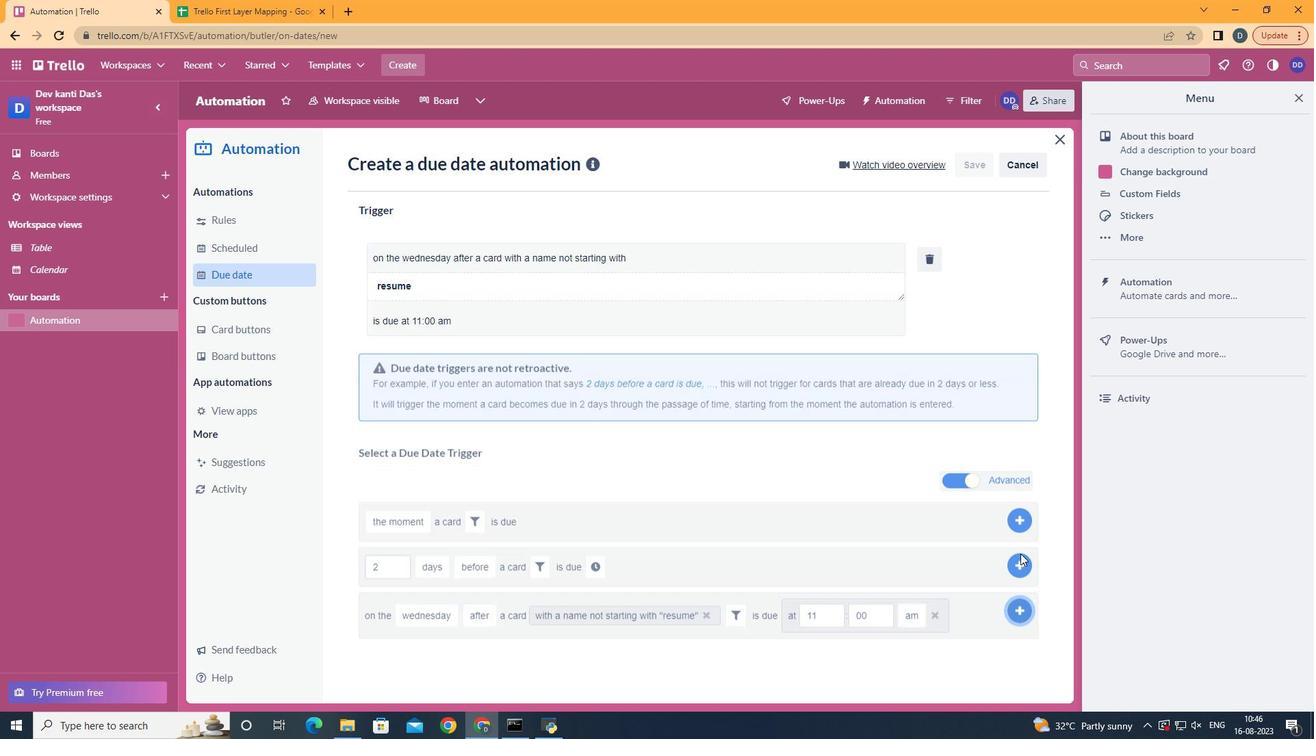 
Action: Mouse pressed left at (980, 552)
Screenshot: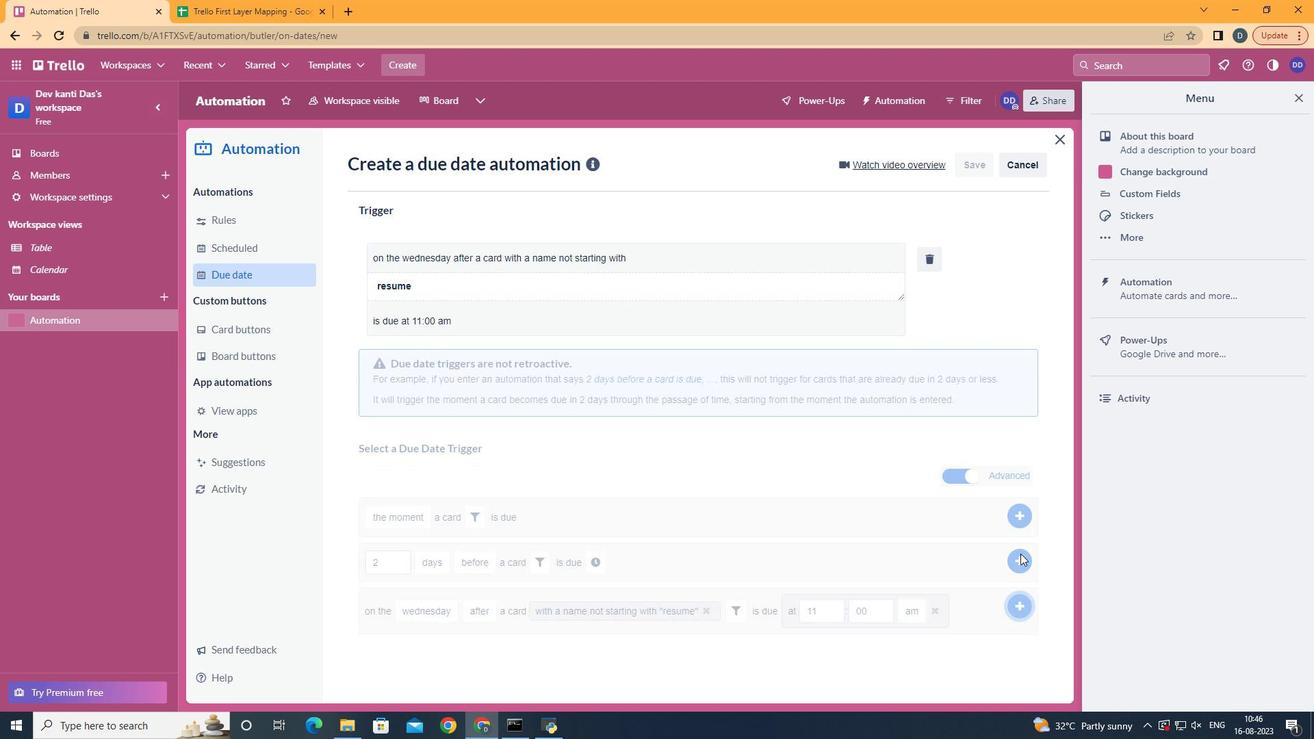 
